 Task: Find connections with filter location Santa Rosa with filter topic #tecnologiawith filter profile language English with filter current company US Tech Solutions with filter school SIES Graduate School Of Technology with filter industry Clay and Refractory Products Manufacturing with filter service category Portrait Photography with filter keywords title Director of Storytelling
Action: Mouse moved to (552, 94)
Screenshot: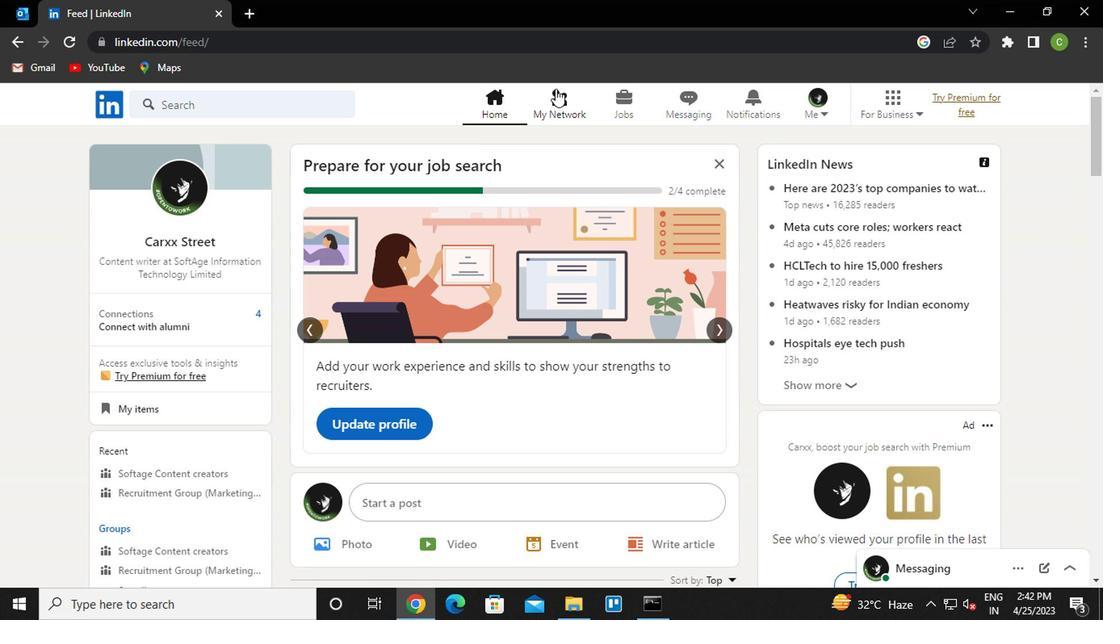 
Action: Mouse pressed left at (552, 94)
Screenshot: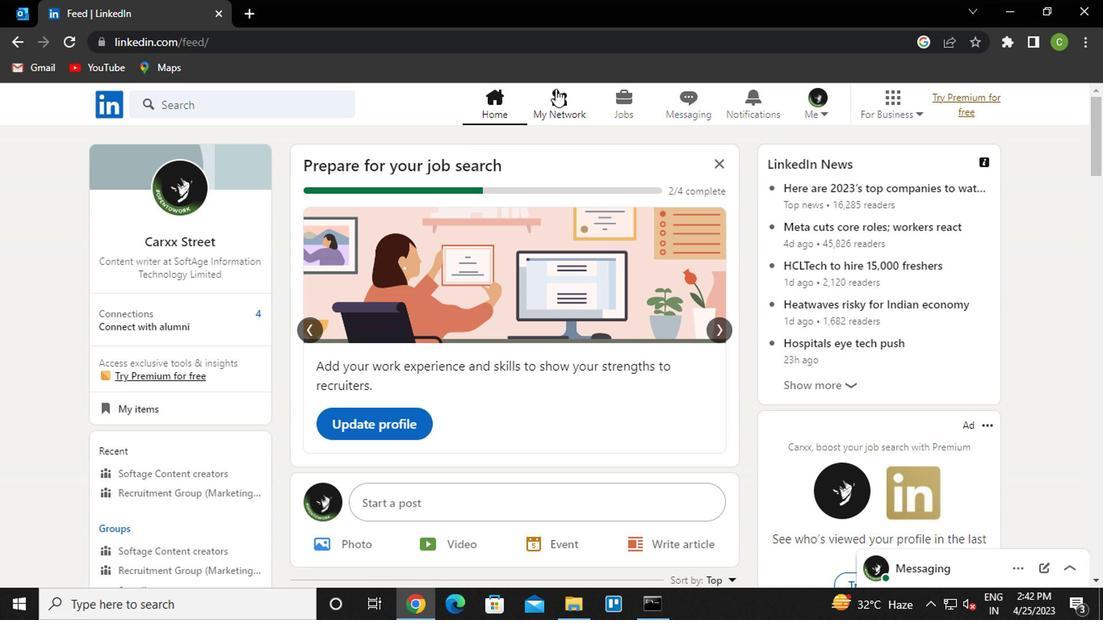 
Action: Mouse moved to (236, 196)
Screenshot: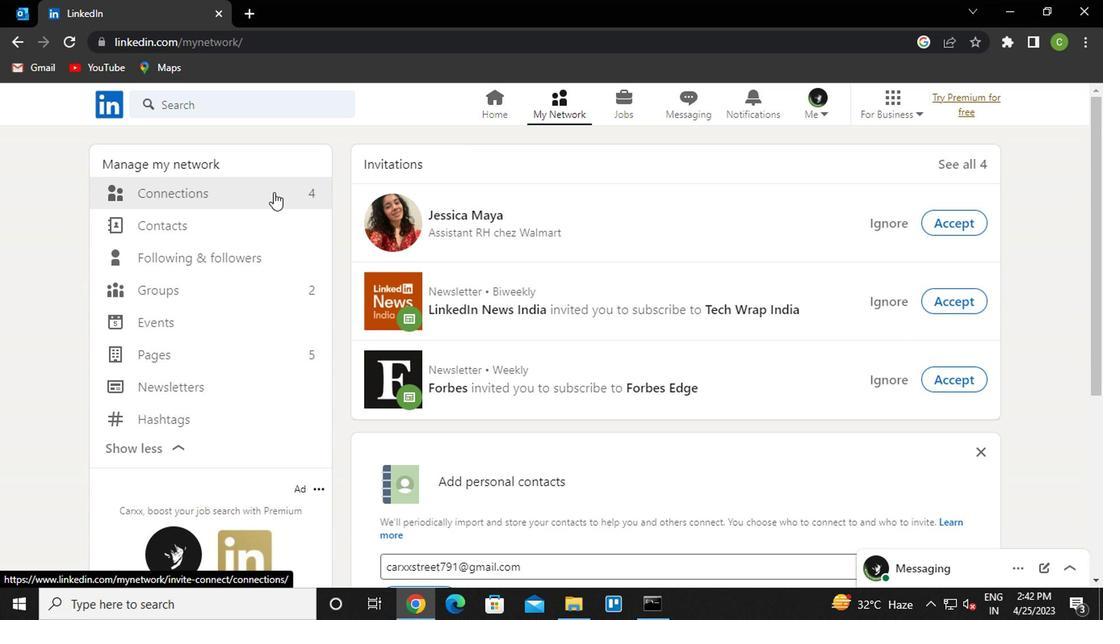 
Action: Mouse pressed left at (236, 196)
Screenshot: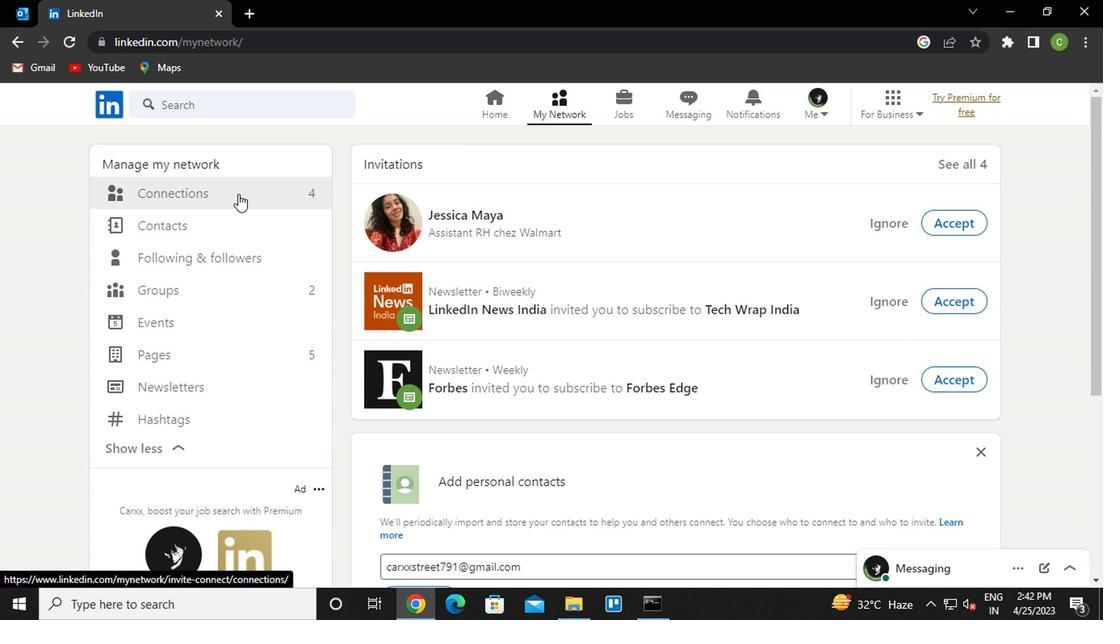 
Action: Mouse moved to (667, 195)
Screenshot: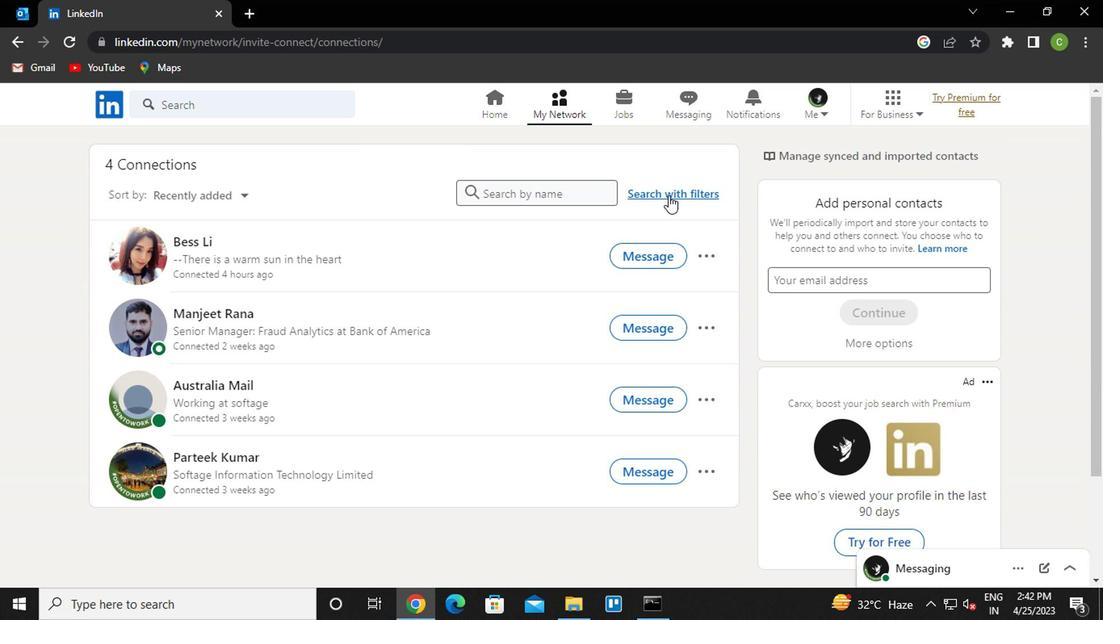 
Action: Mouse pressed left at (667, 195)
Screenshot: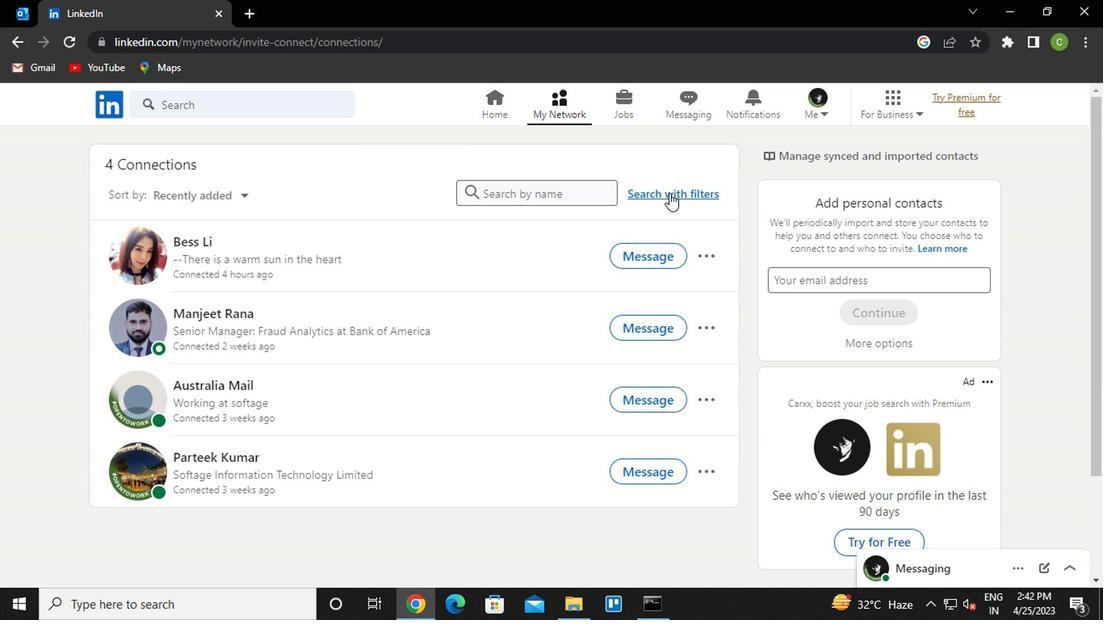 
Action: Mouse moved to (531, 151)
Screenshot: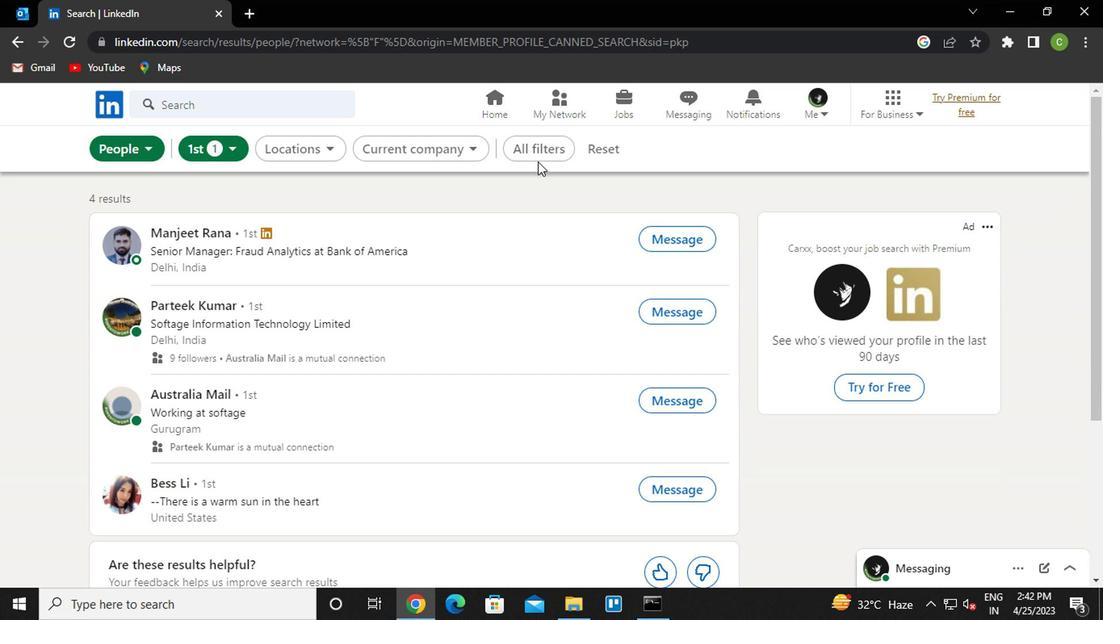 
Action: Mouse pressed left at (531, 151)
Screenshot: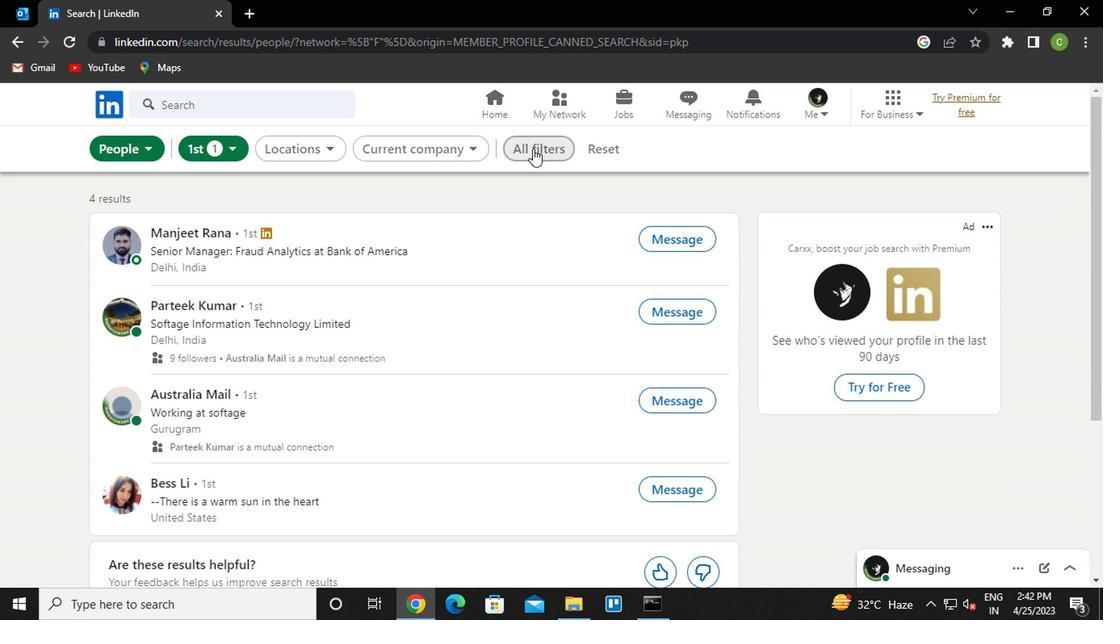 
Action: Mouse moved to (820, 384)
Screenshot: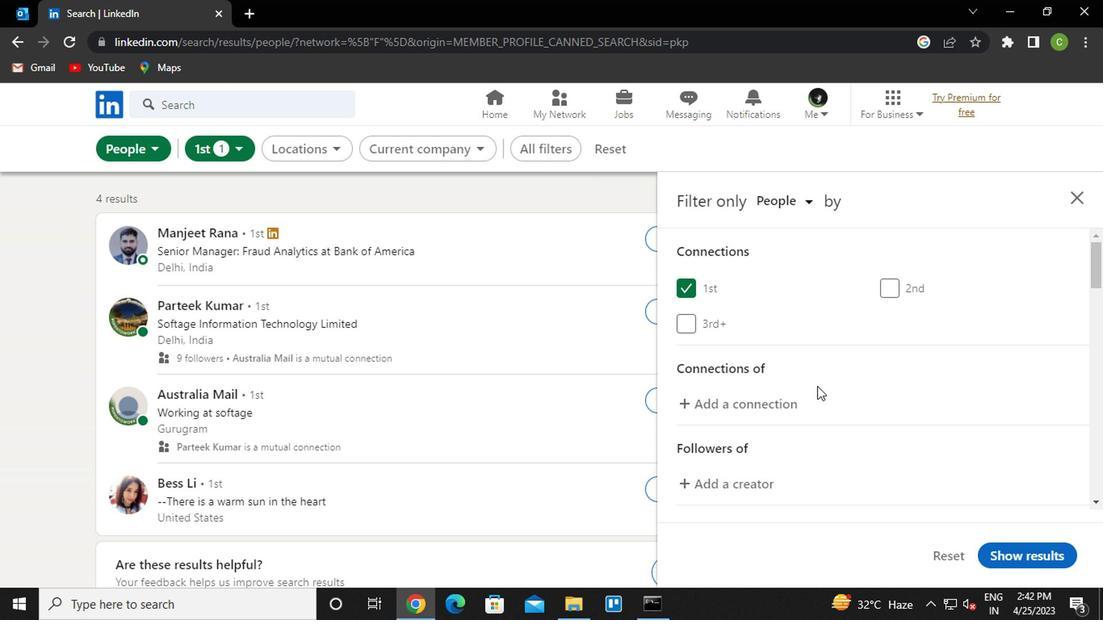 
Action: Mouse scrolled (820, 383) with delta (0, 0)
Screenshot: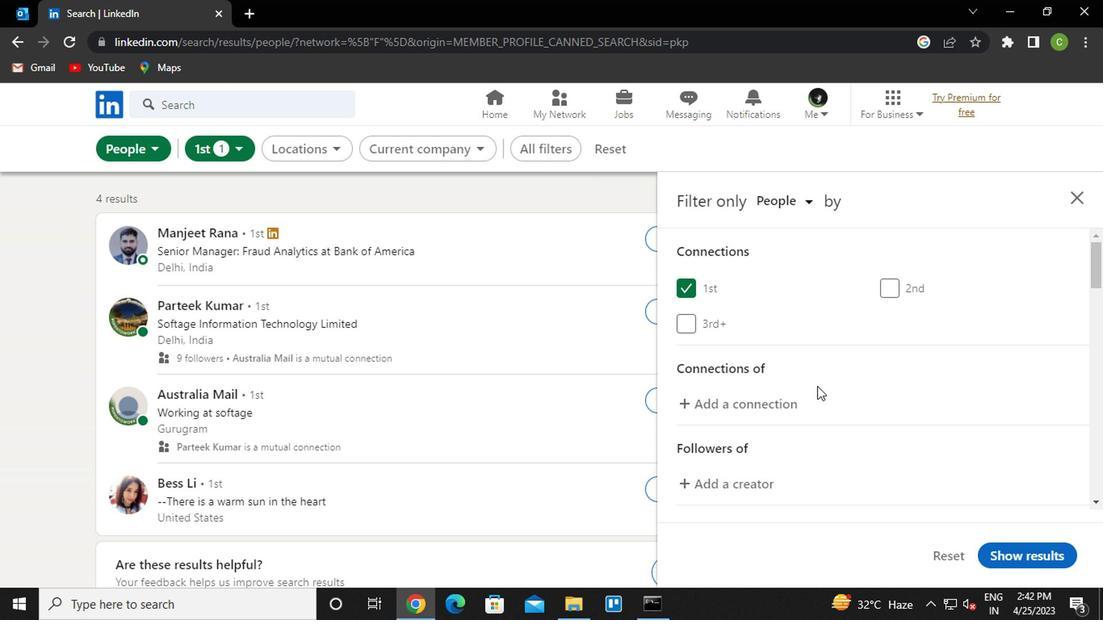 
Action: Mouse moved to (830, 386)
Screenshot: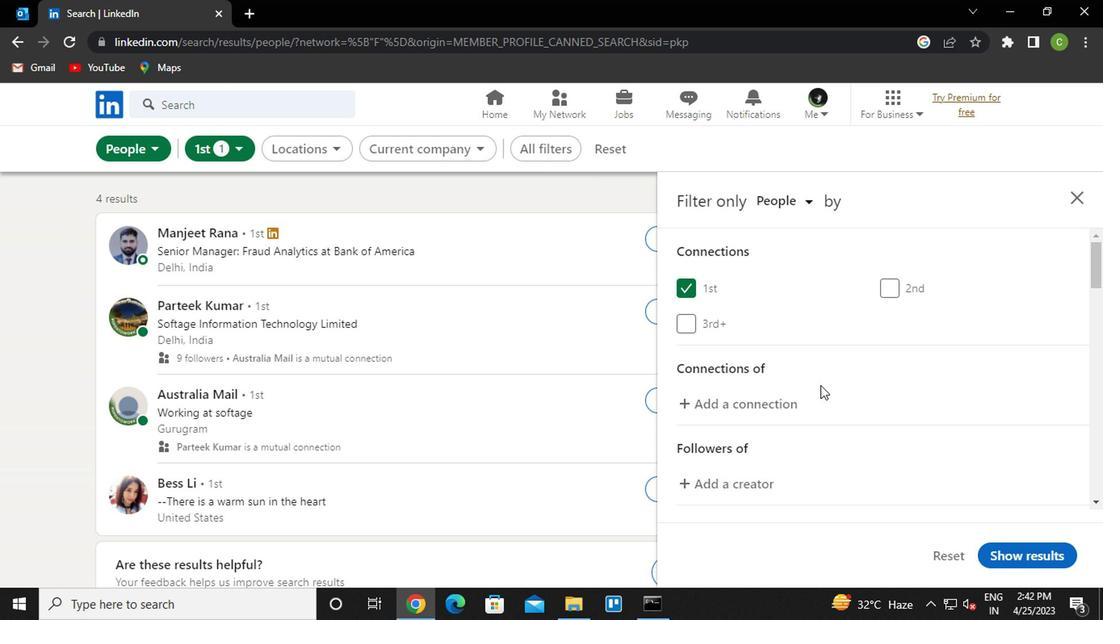 
Action: Mouse scrolled (830, 385) with delta (0, 0)
Screenshot: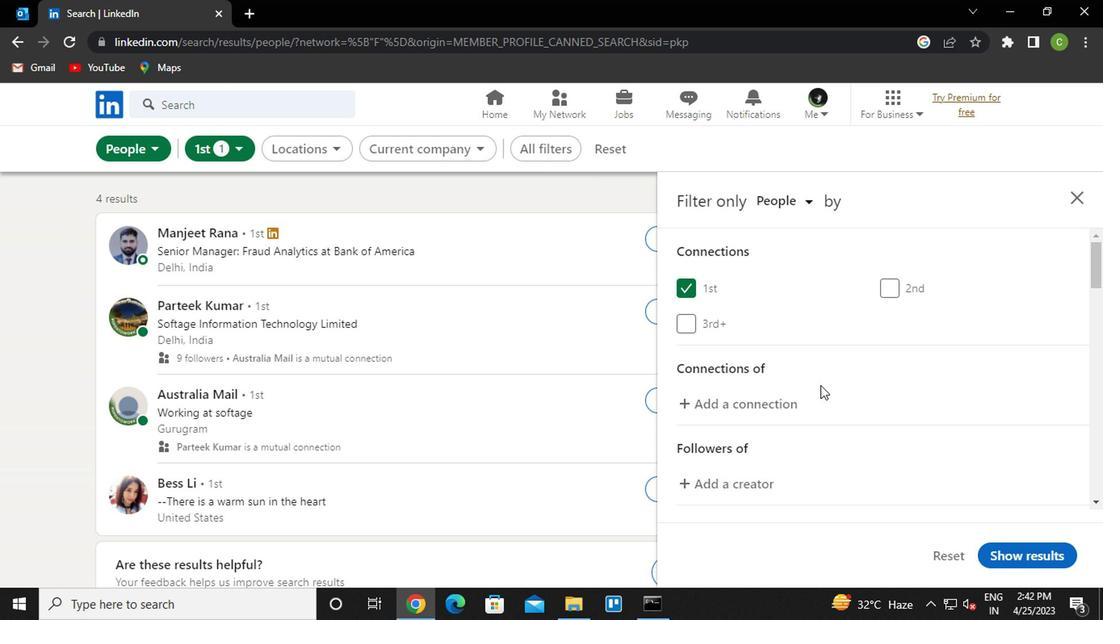 
Action: Mouse moved to (826, 398)
Screenshot: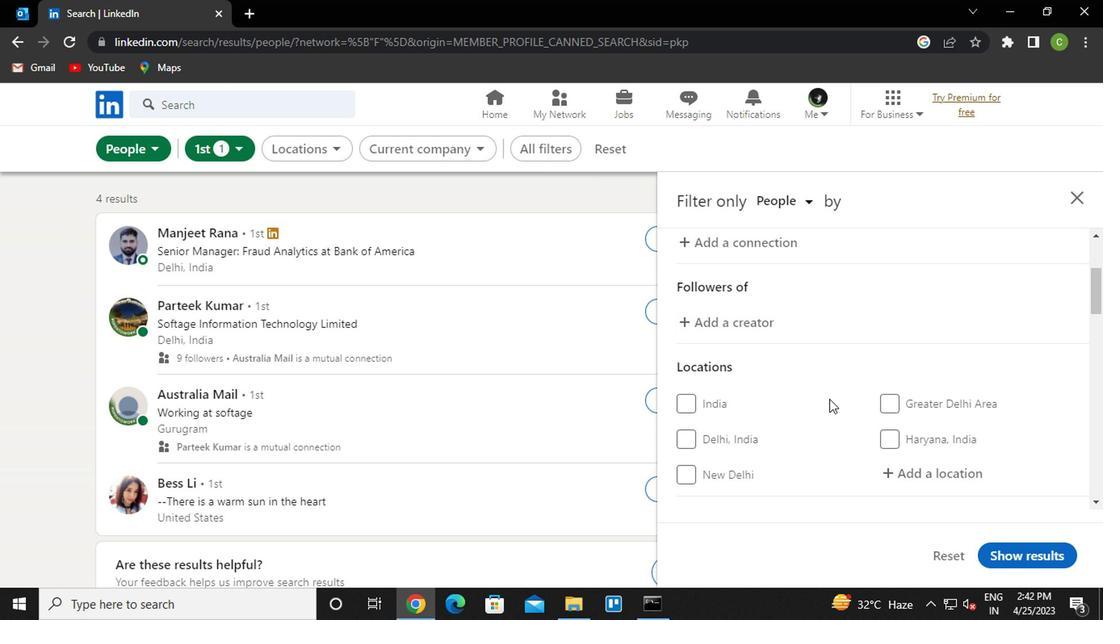 
Action: Mouse scrolled (826, 397) with delta (0, -1)
Screenshot: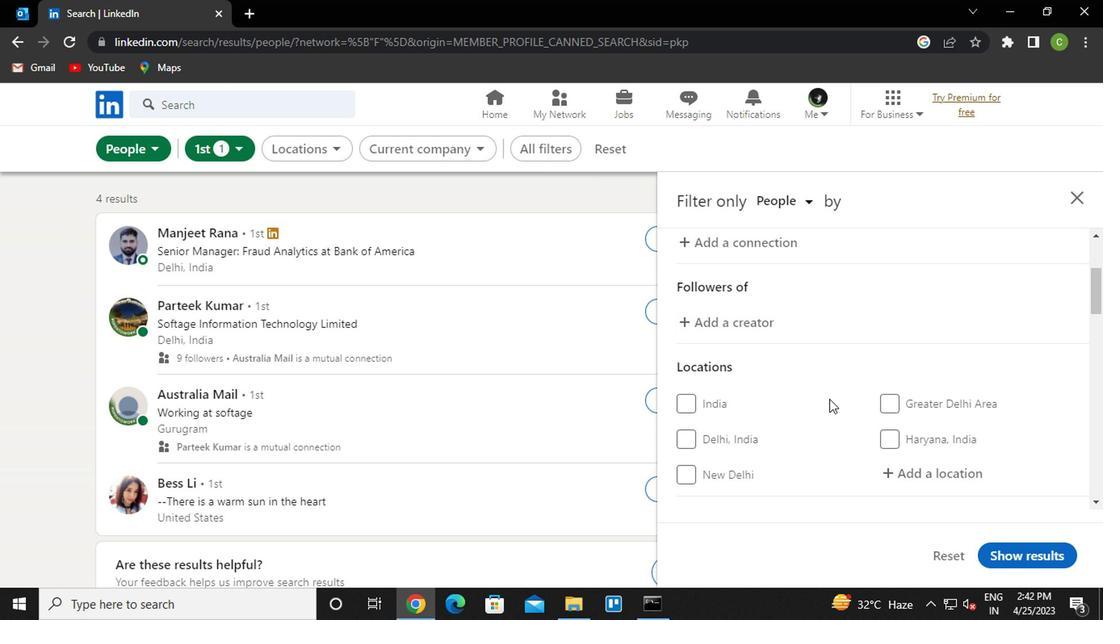 
Action: Mouse moved to (903, 400)
Screenshot: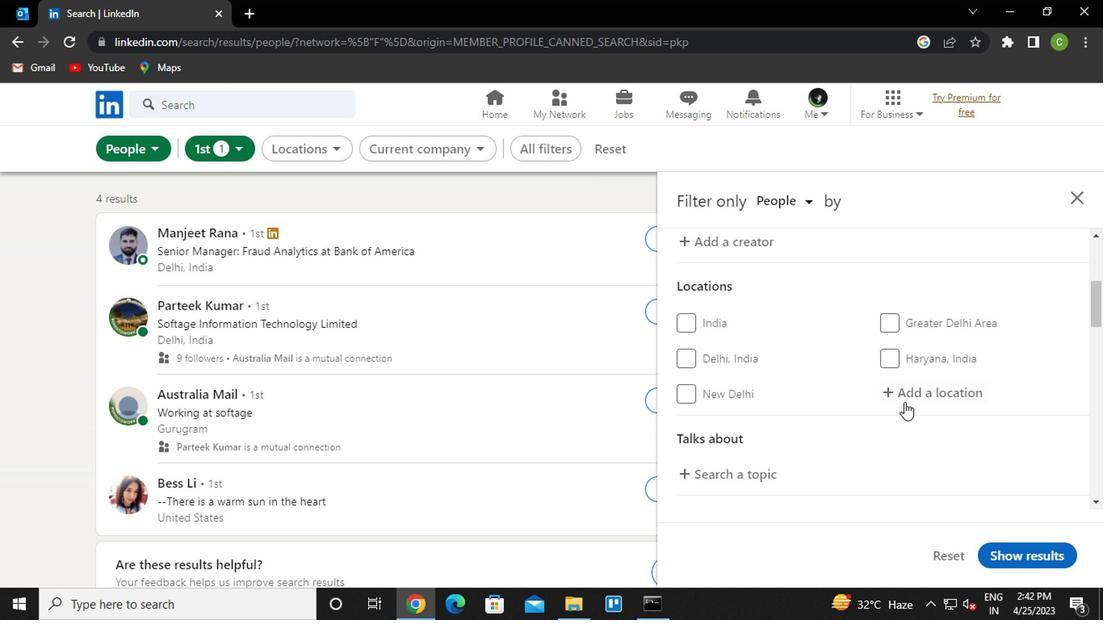 
Action: Mouse pressed left at (903, 400)
Screenshot: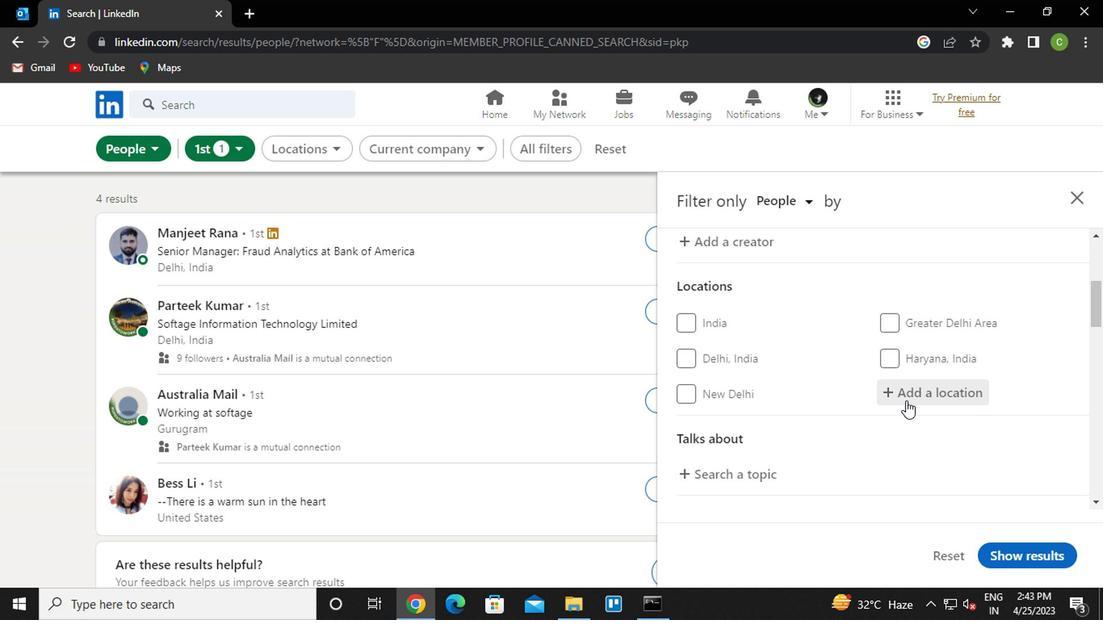 
Action: Key pressed <Key.caps_lock><Key.caps_lock>s<Key.caps_lock>anta<Key.space><Key.caps_lock>r<Key.caps_lock>osa<Key.down><Key.enter>
Screenshot: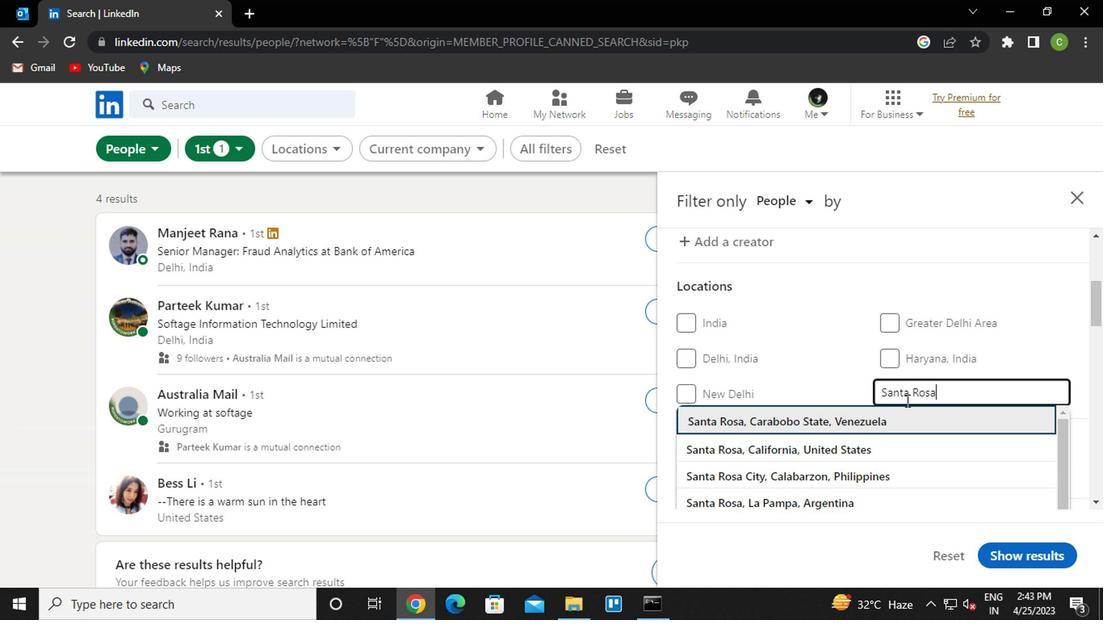 
Action: Mouse moved to (901, 462)
Screenshot: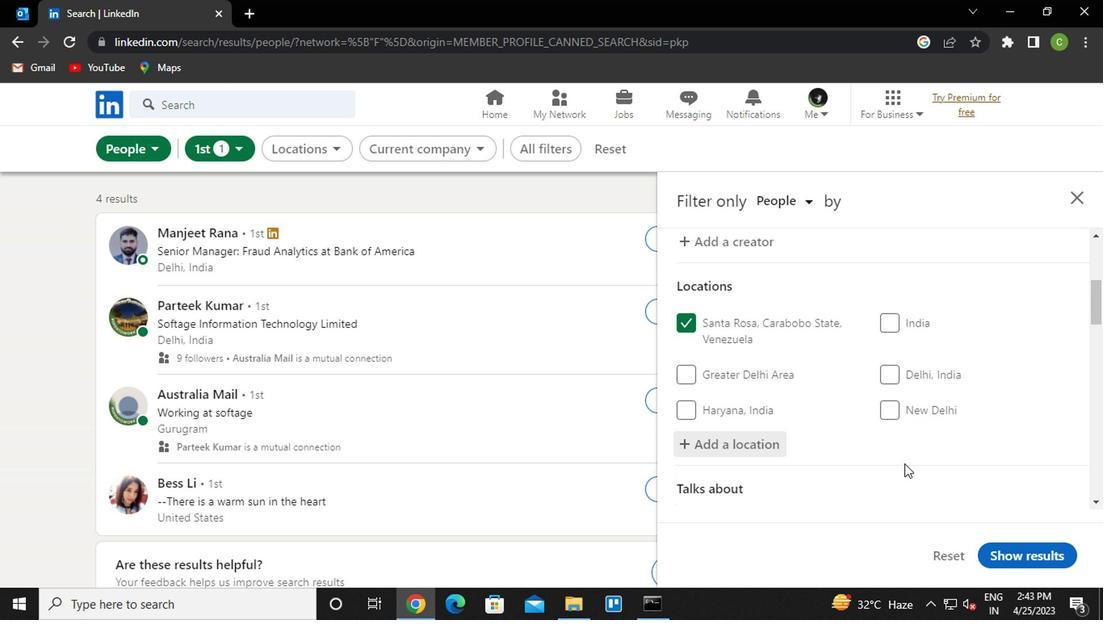 
Action: Mouse scrolled (901, 461) with delta (0, -1)
Screenshot: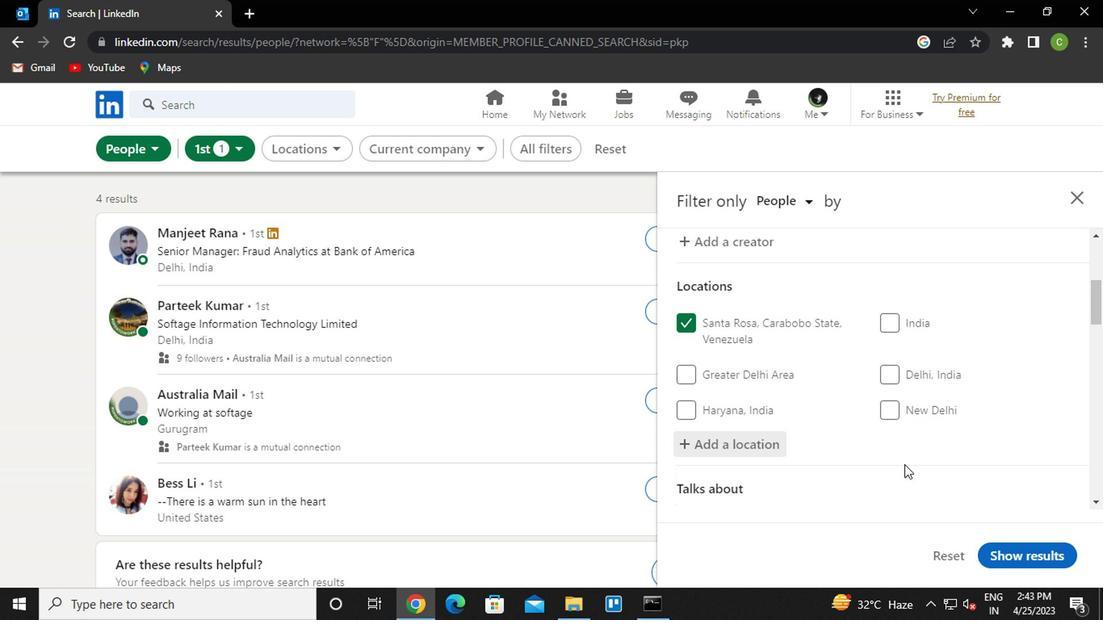 
Action: Mouse moved to (738, 441)
Screenshot: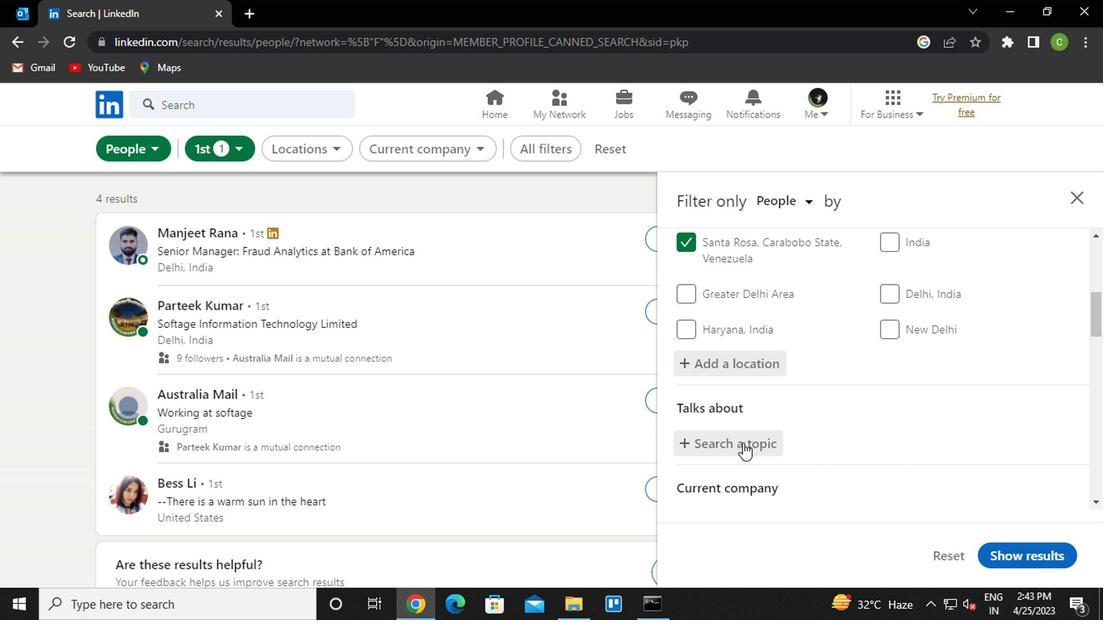 
Action: Mouse pressed left at (738, 441)
Screenshot: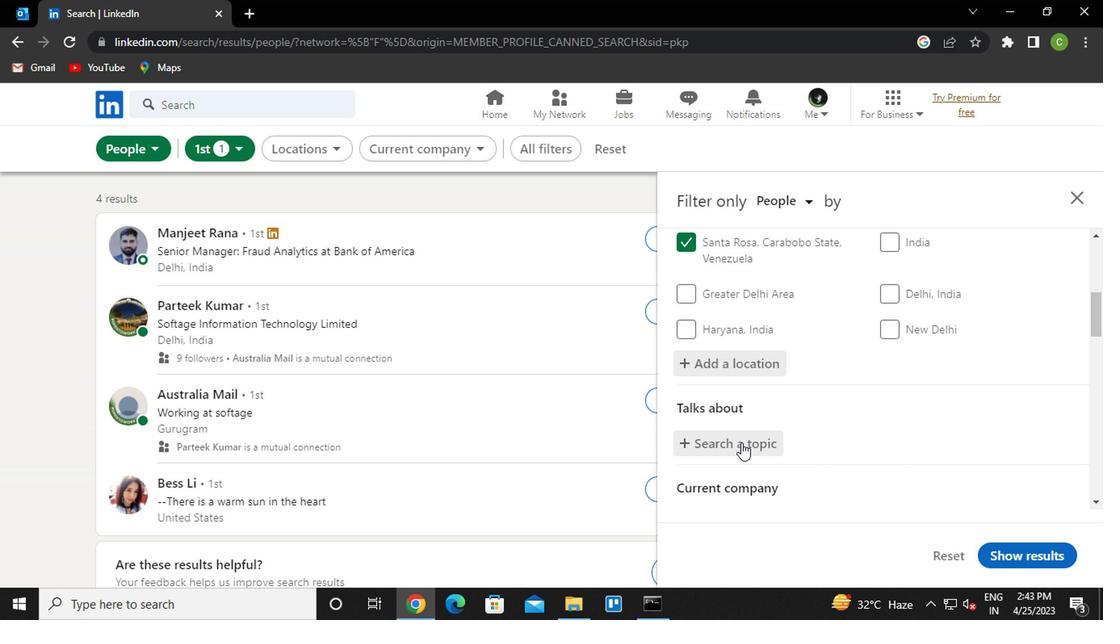 
Action: Mouse moved to (738, 440)
Screenshot: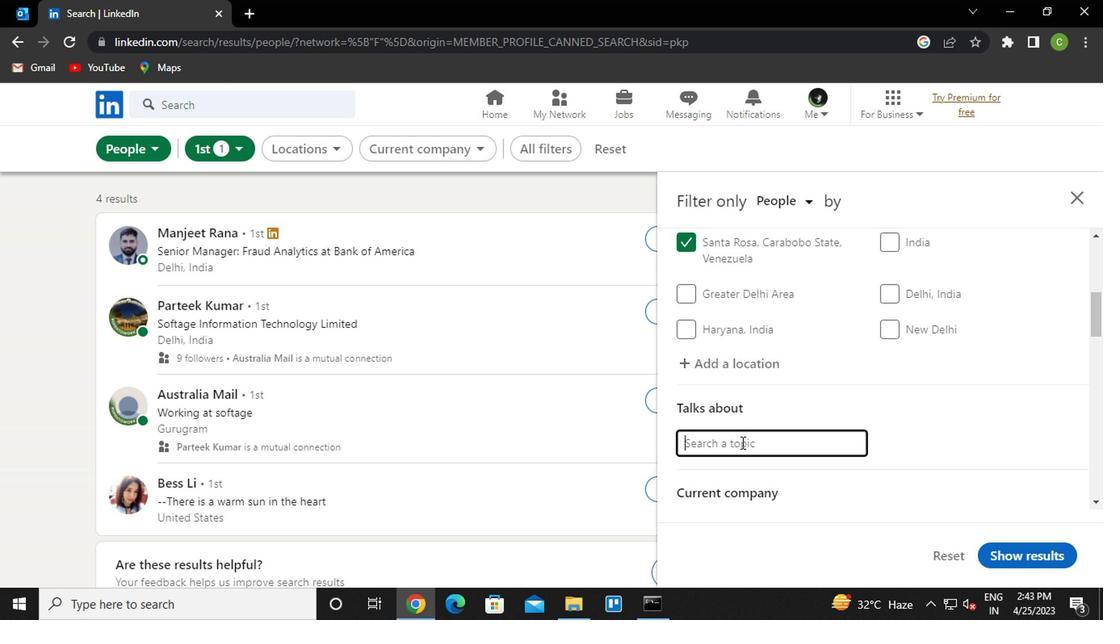 
Action: Key pressed <Key.caps_lock>t<Key.caps_lock>echno<Key.down><Key.enter>
Screenshot: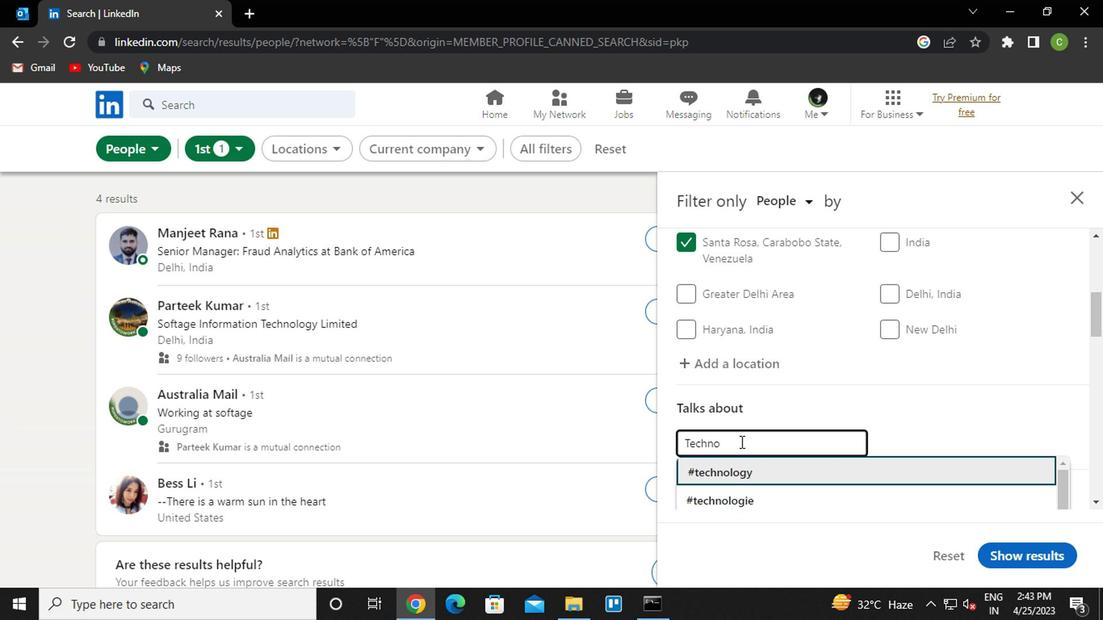 
Action: Mouse moved to (796, 451)
Screenshot: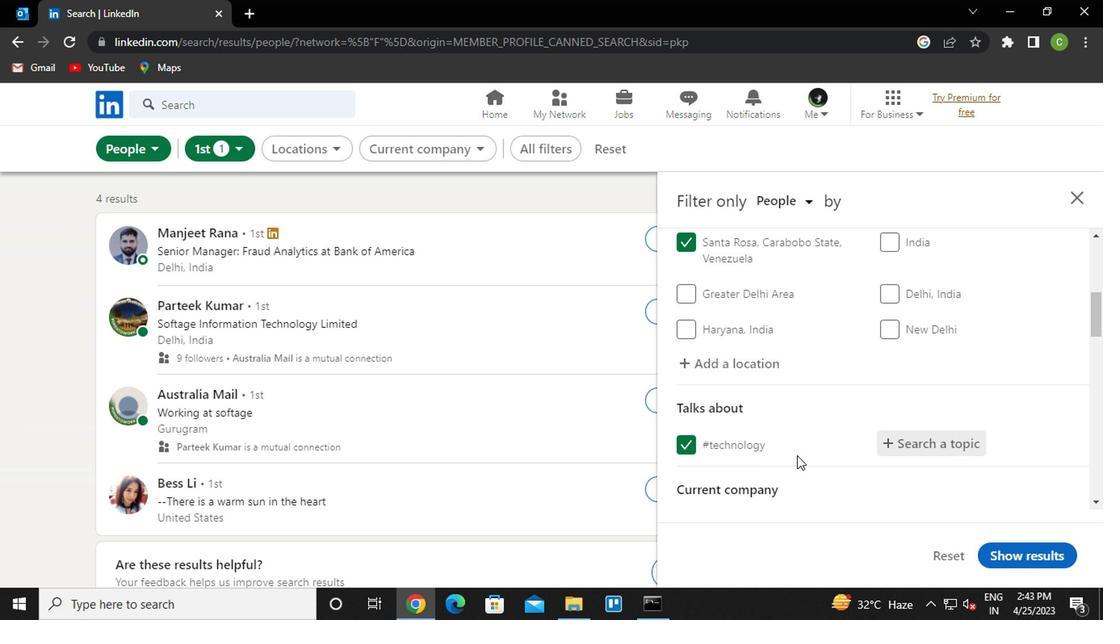 
Action: Mouse scrolled (796, 450) with delta (0, -1)
Screenshot: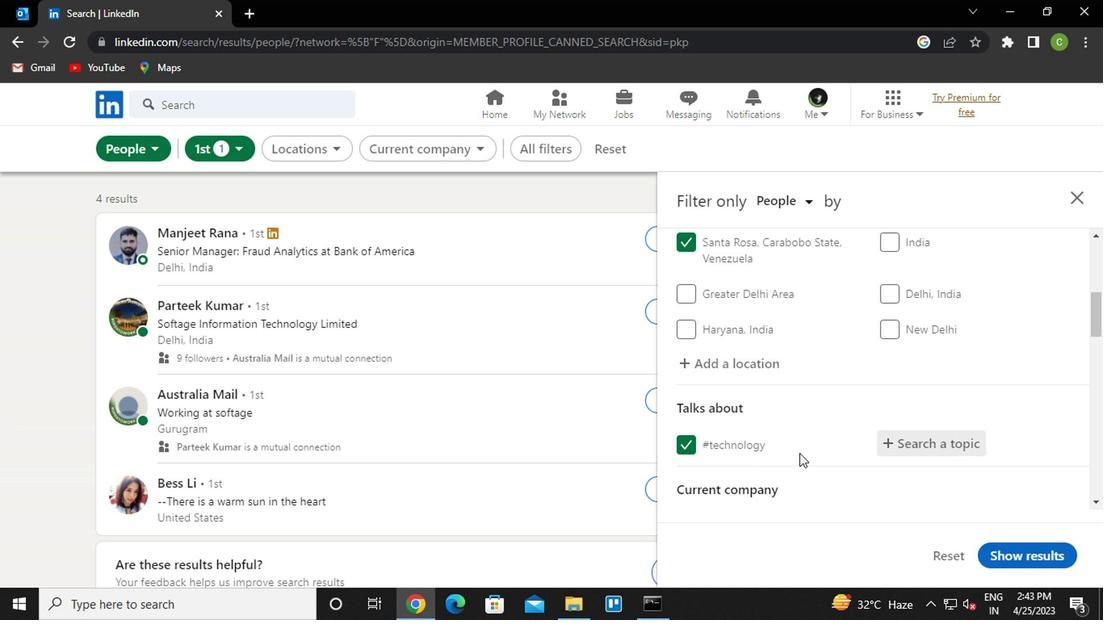 
Action: Mouse scrolled (796, 450) with delta (0, -1)
Screenshot: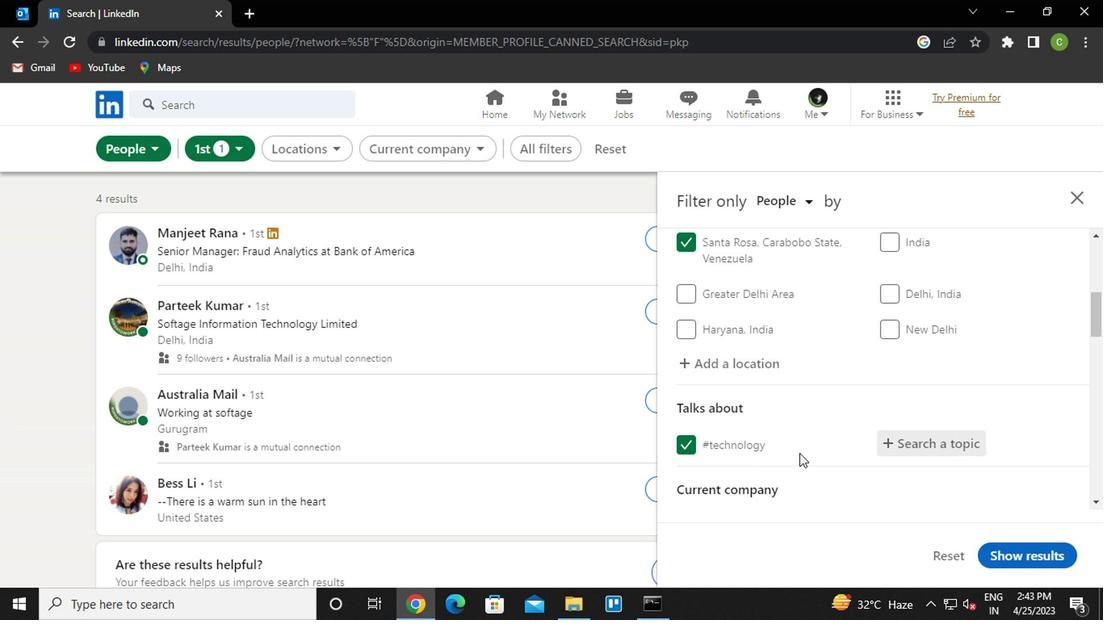 
Action: Mouse scrolled (796, 450) with delta (0, -1)
Screenshot: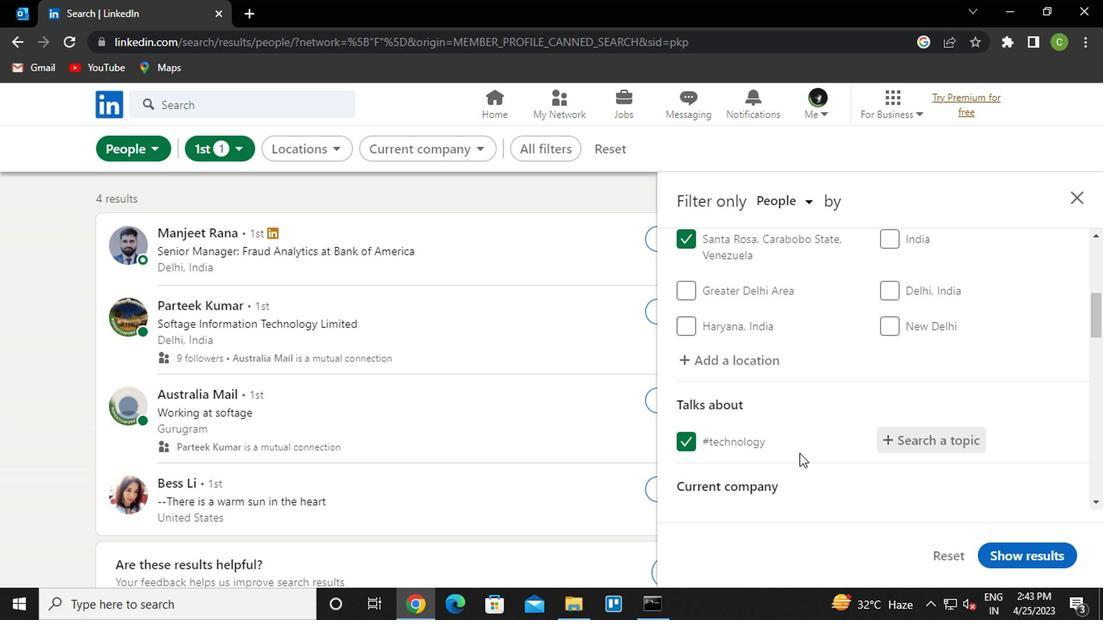 
Action: Mouse scrolled (796, 450) with delta (0, -1)
Screenshot: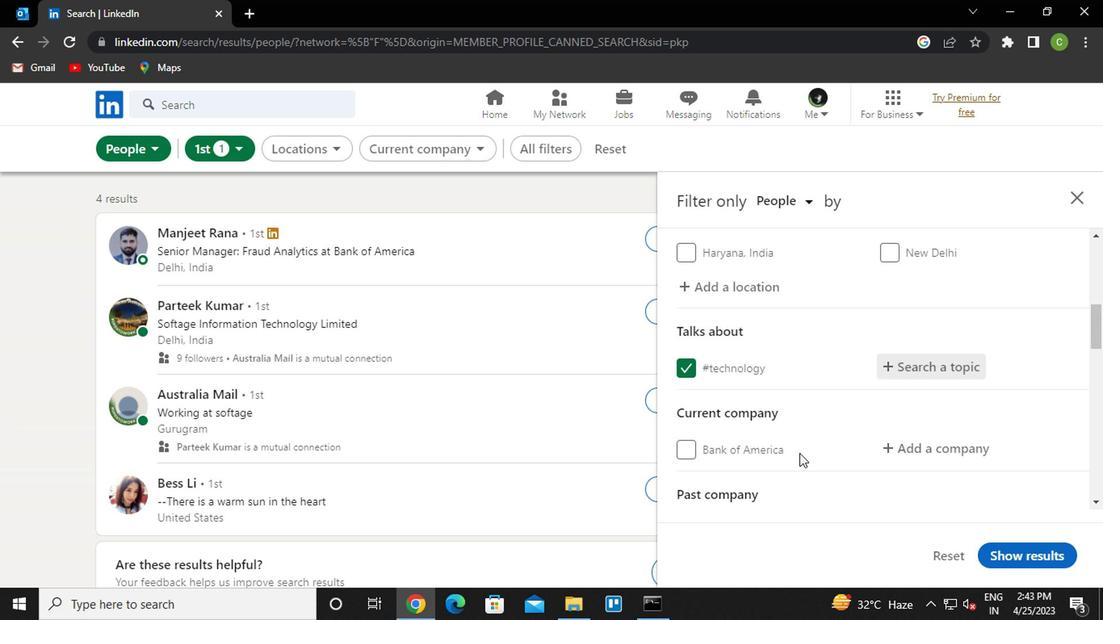 
Action: Mouse scrolled (796, 450) with delta (0, -1)
Screenshot: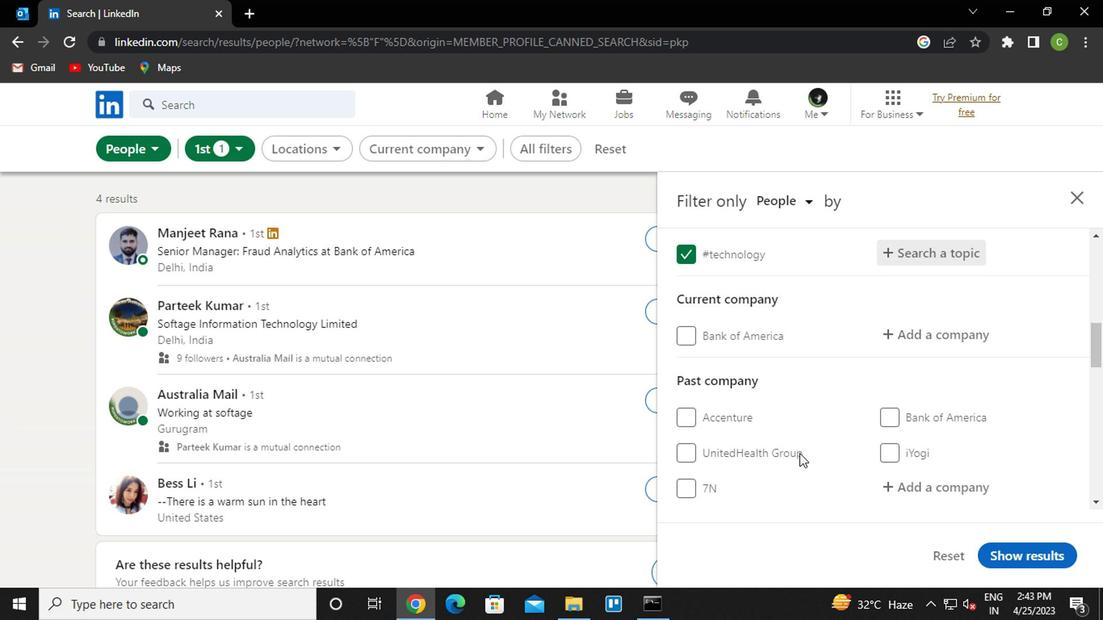 
Action: Mouse moved to (796, 451)
Screenshot: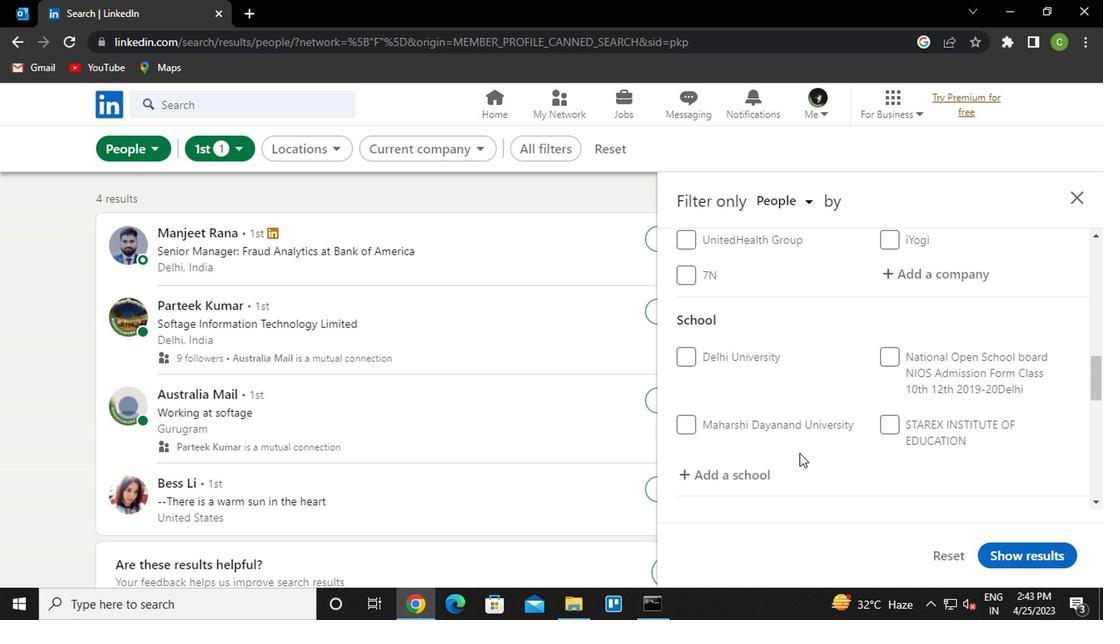 
Action: Mouse scrolled (796, 450) with delta (0, -1)
Screenshot: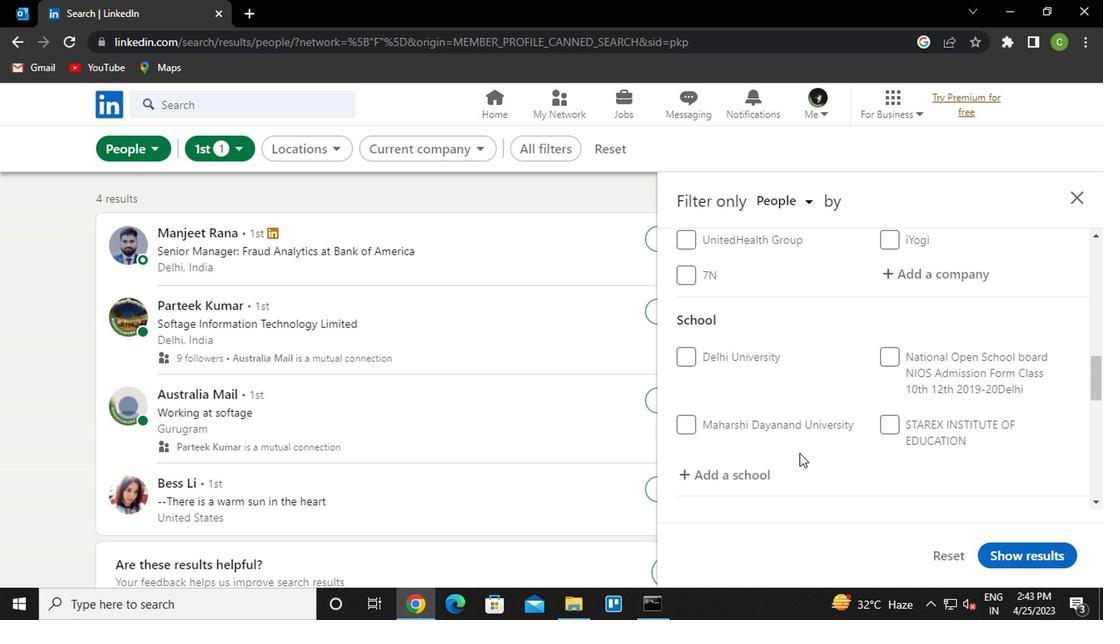 
Action: Mouse scrolled (796, 450) with delta (0, -1)
Screenshot: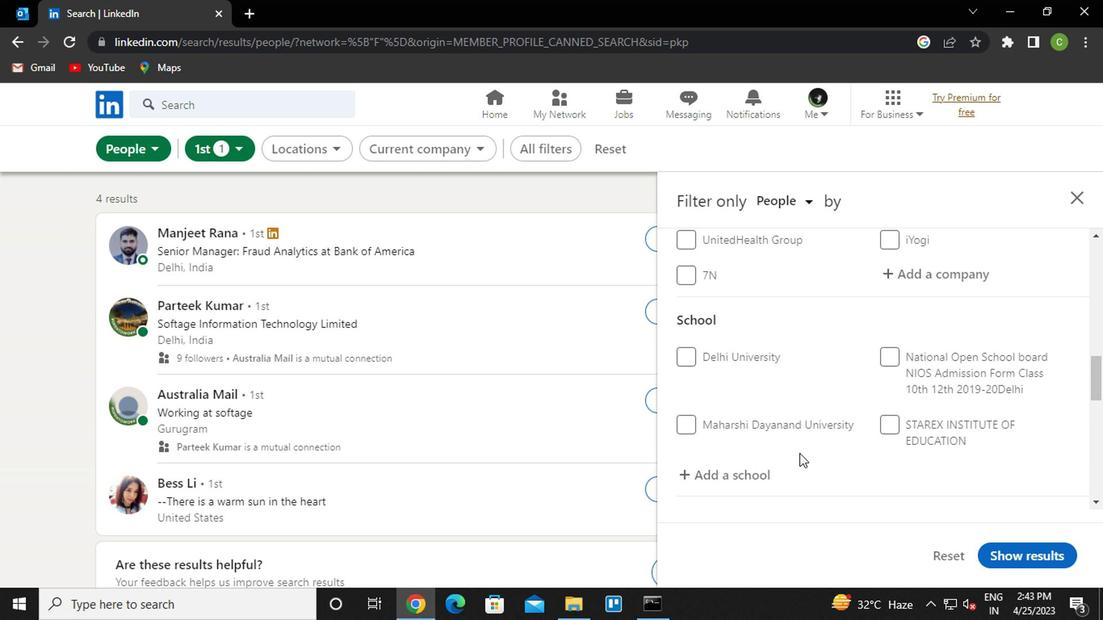 
Action: Mouse moved to (722, 392)
Screenshot: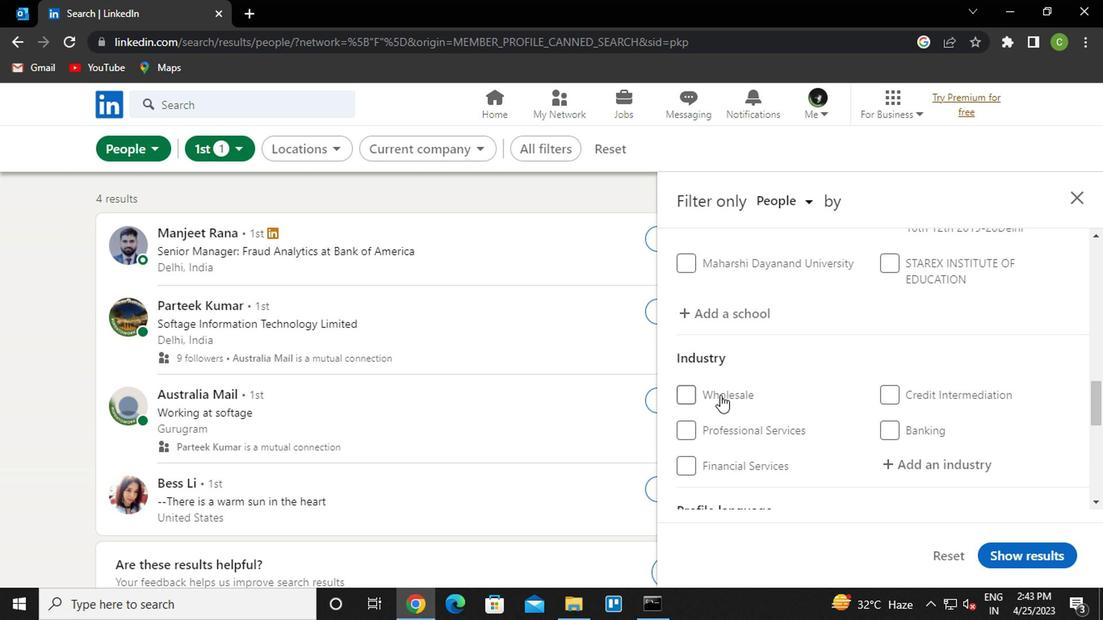 
Action: Mouse scrolled (722, 390) with delta (0, -1)
Screenshot: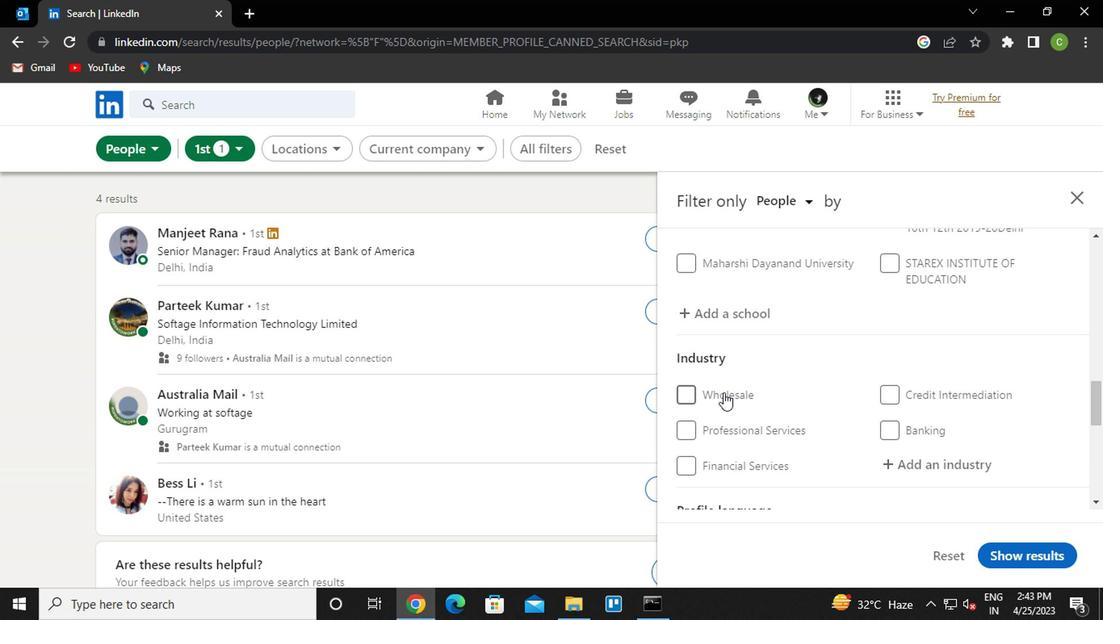 
Action: Mouse scrolled (722, 390) with delta (0, -1)
Screenshot: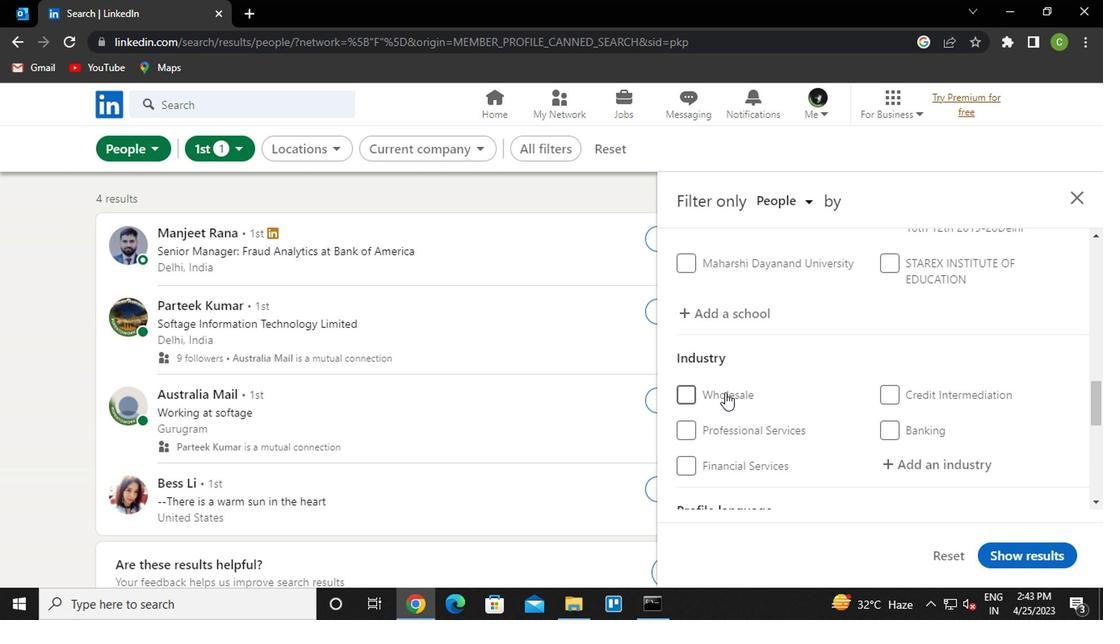 
Action: Mouse moved to (678, 376)
Screenshot: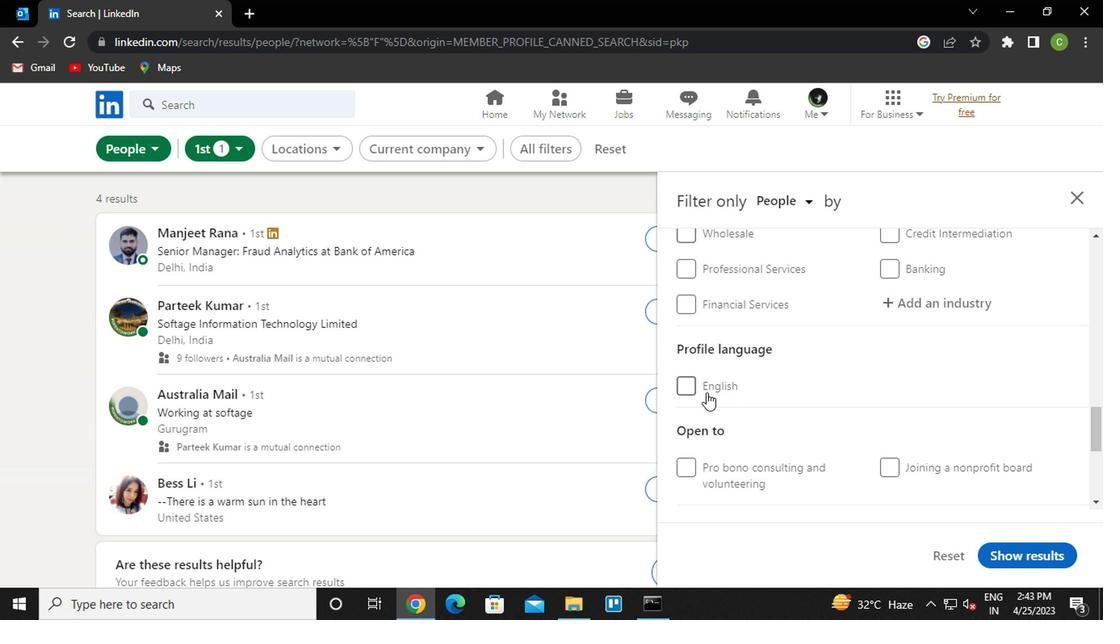 
Action: Mouse pressed left at (678, 376)
Screenshot: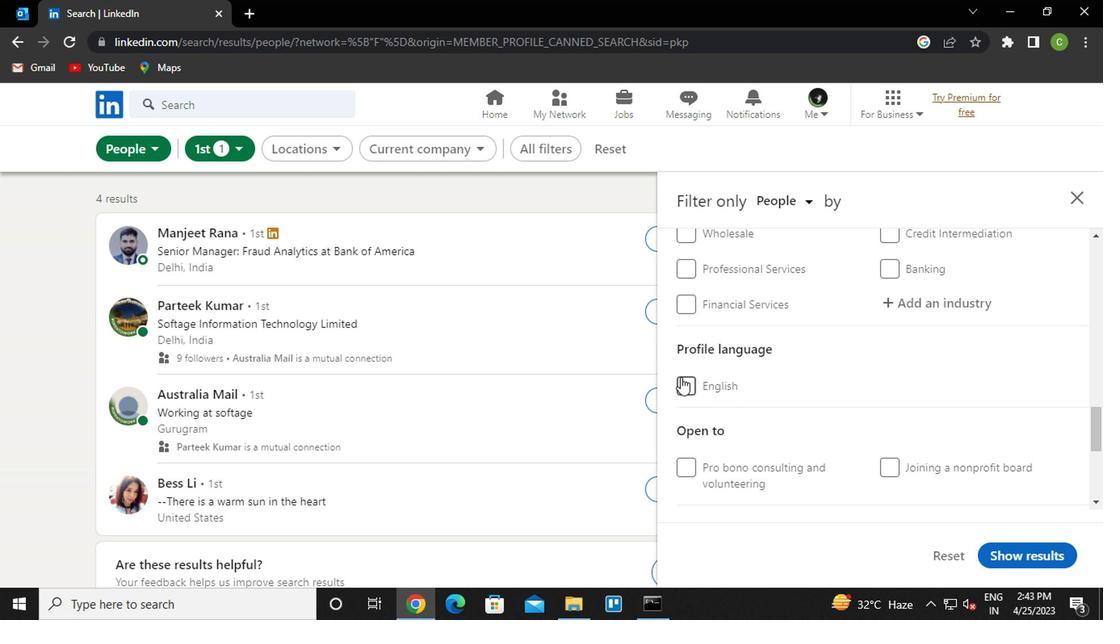 
Action: Mouse moved to (786, 386)
Screenshot: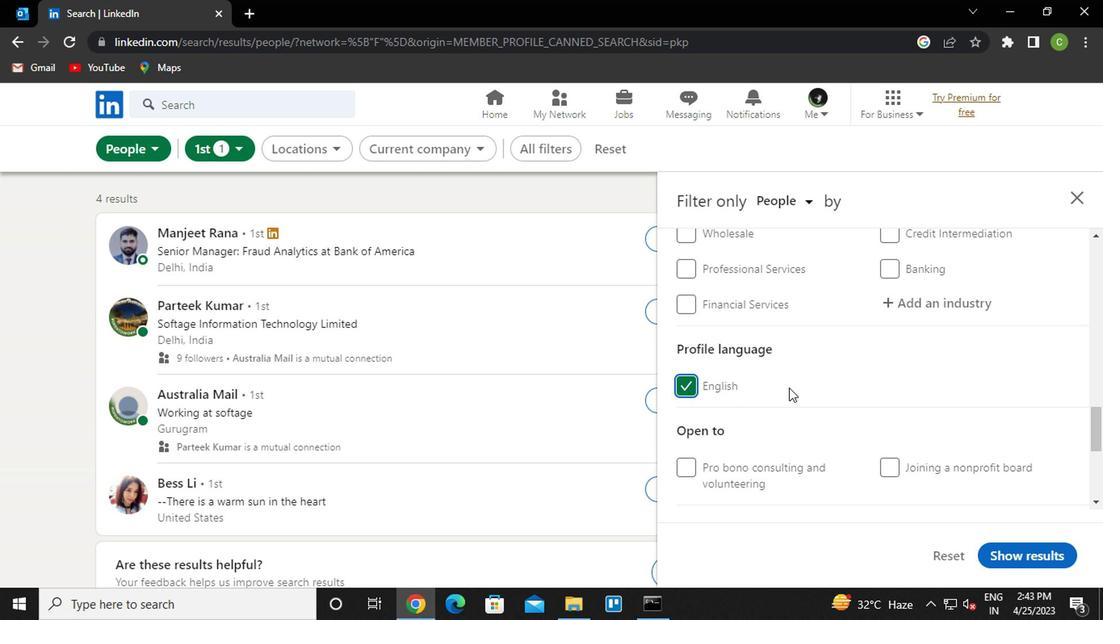 
Action: Mouse scrolled (786, 388) with delta (0, 1)
Screenshot: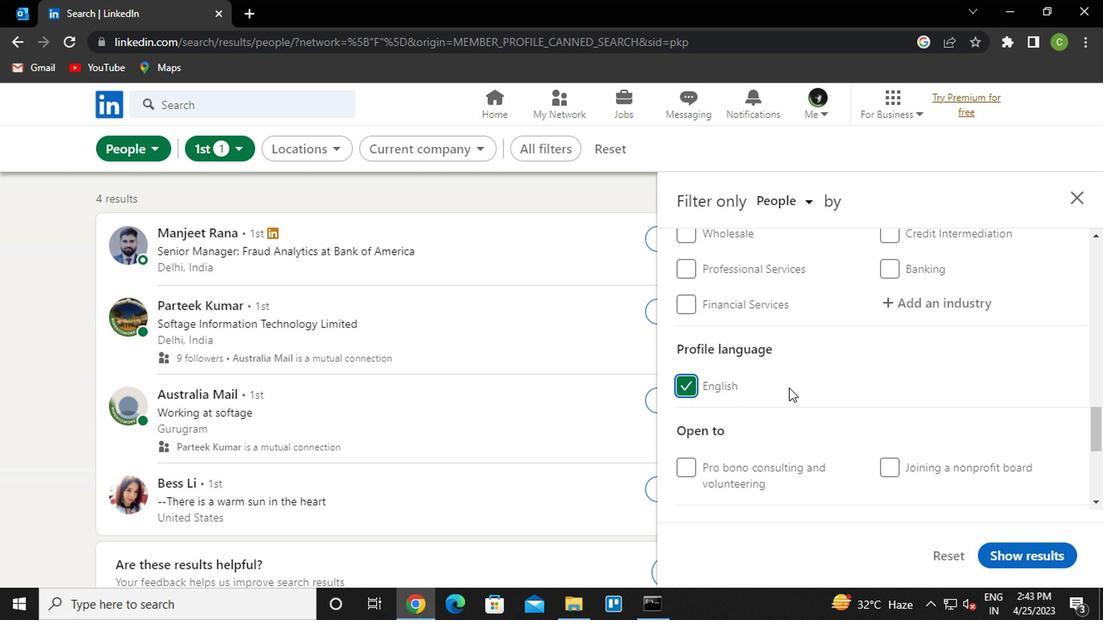 
Action: Mouse moved to (788, 386)
Screenshot: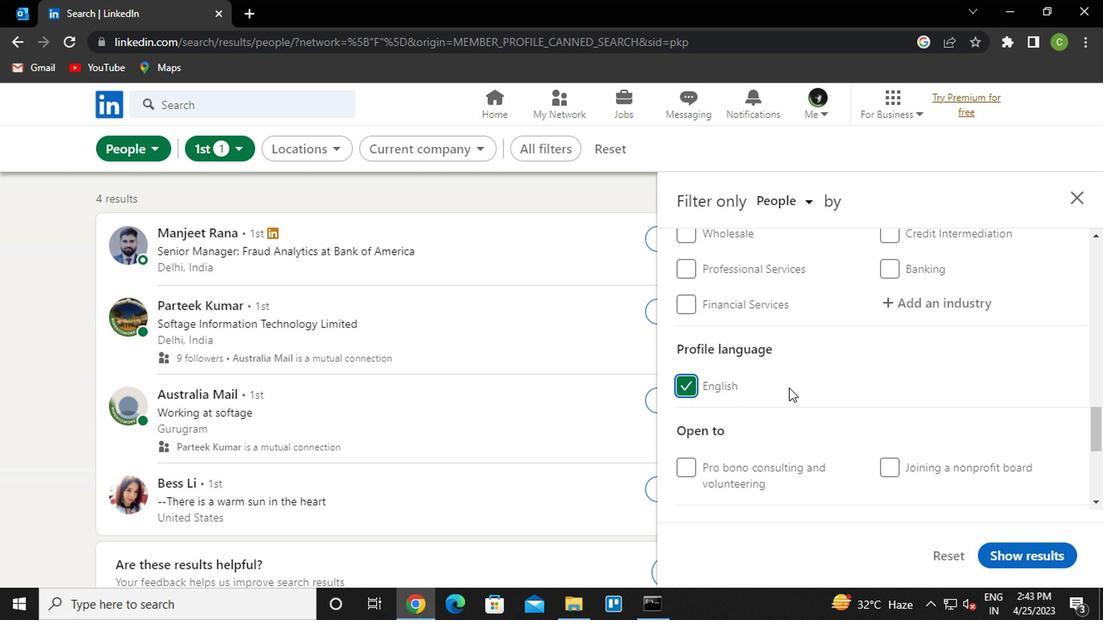 
Action: Mouse scrolled (788, 386) with delta (0, 0)
Screenshot: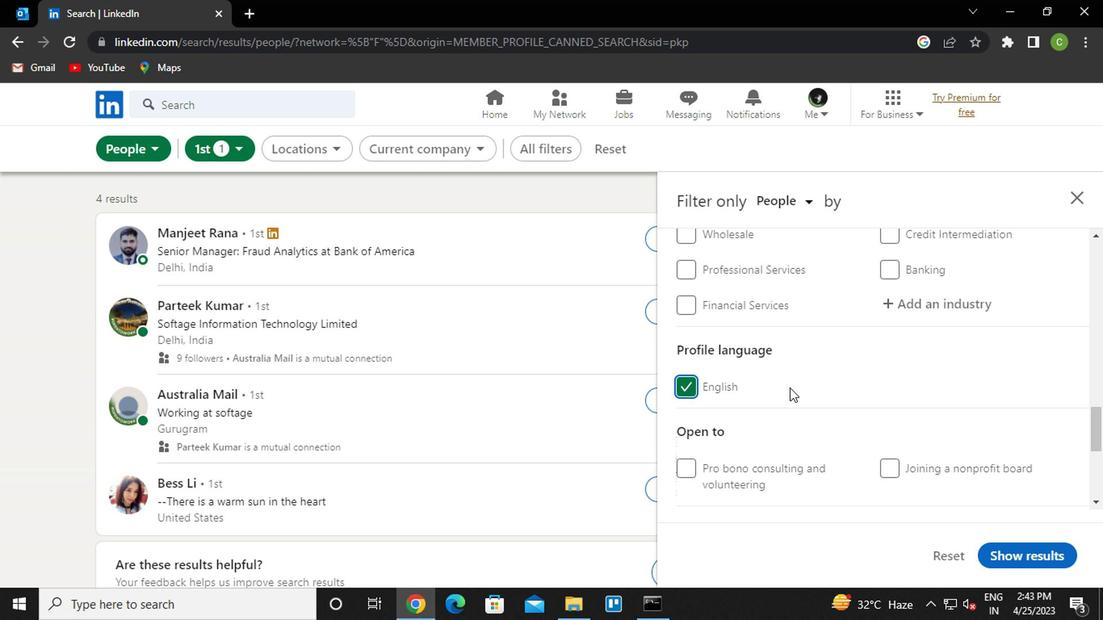 
Action: Mouse scrolled (788, 386) with delta (0, 0)
Screenshot: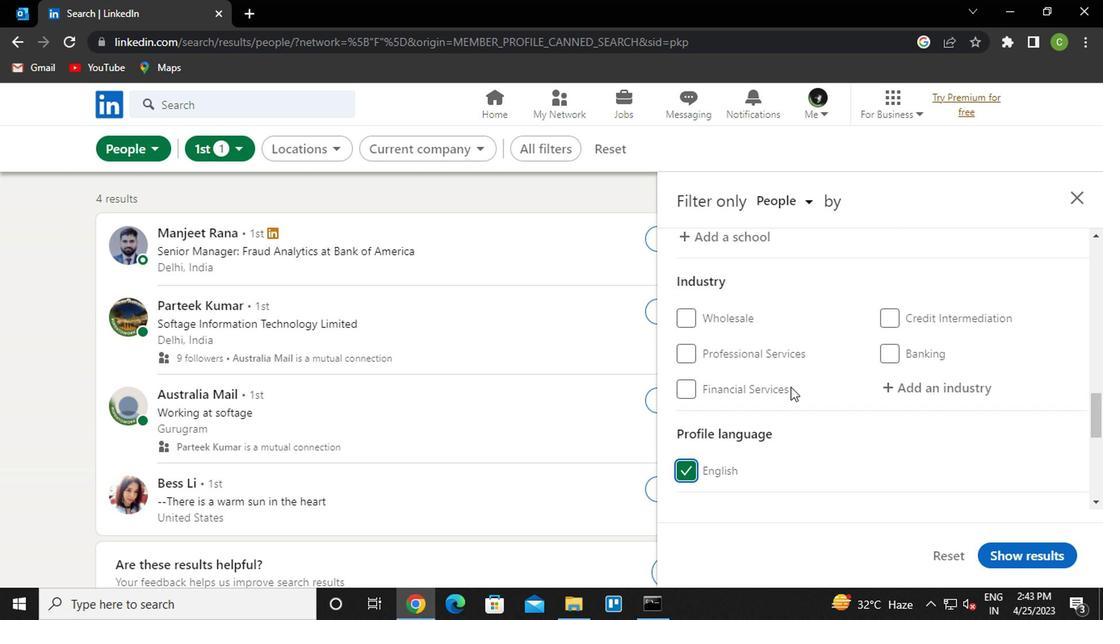 
Action: Mouse scrolled (788, 386) with delta (0, 0)
Screenshot: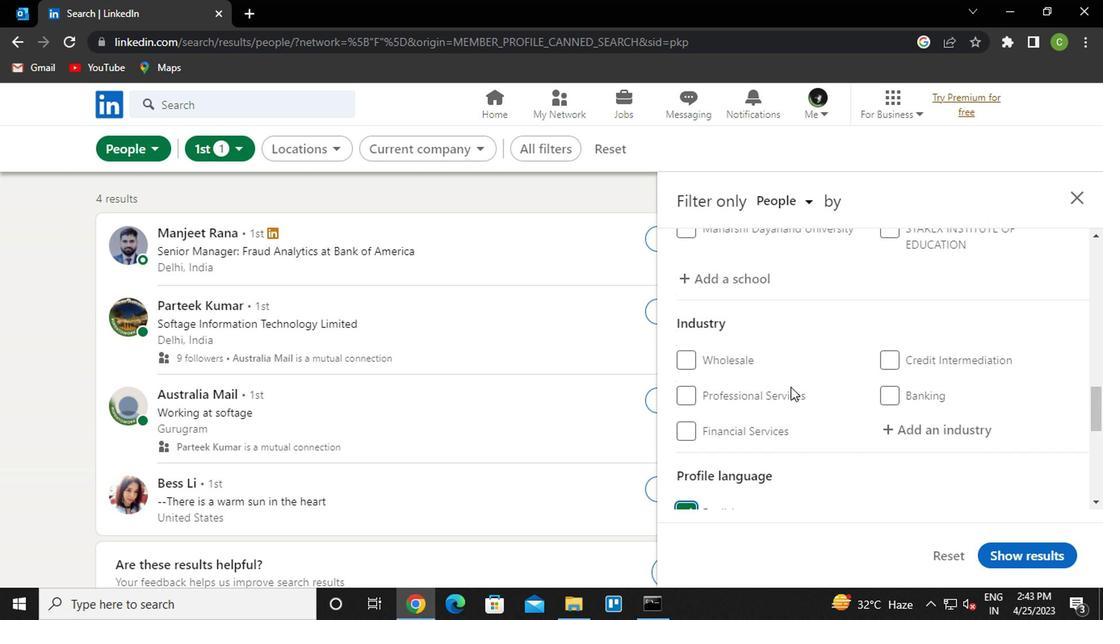 
Action: Mouse scrolled (788, 386) with delta (0, 0)
Screenshot: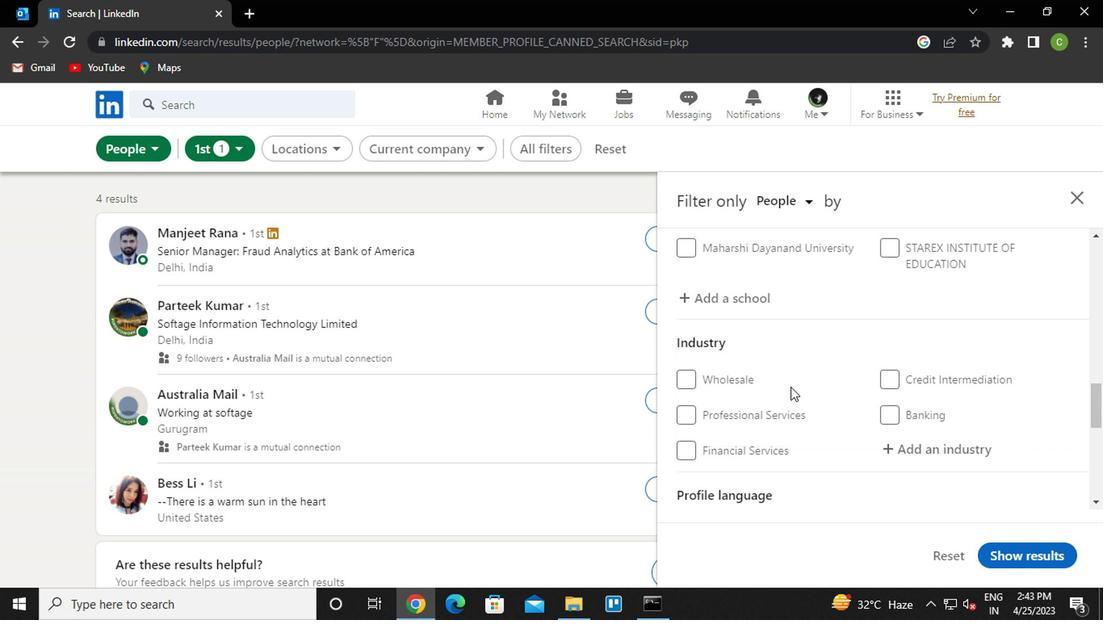 
Action: Mouse moved to (786, 386)
Screenshot: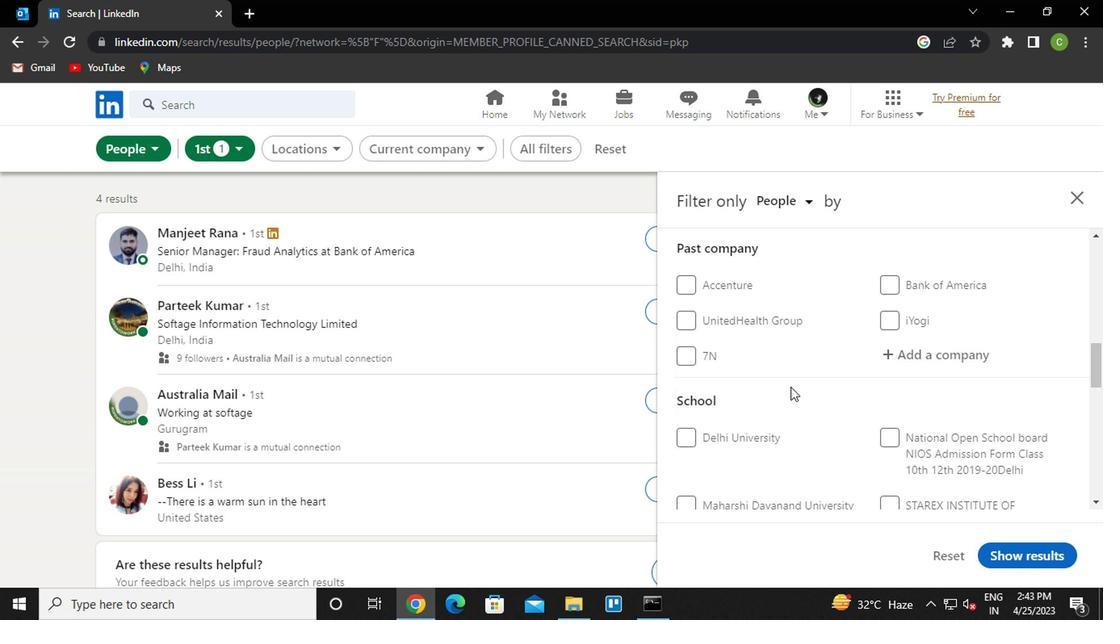 
Action: Mouse scrolled (786, 386) with delta (0, 0)
Screenshot: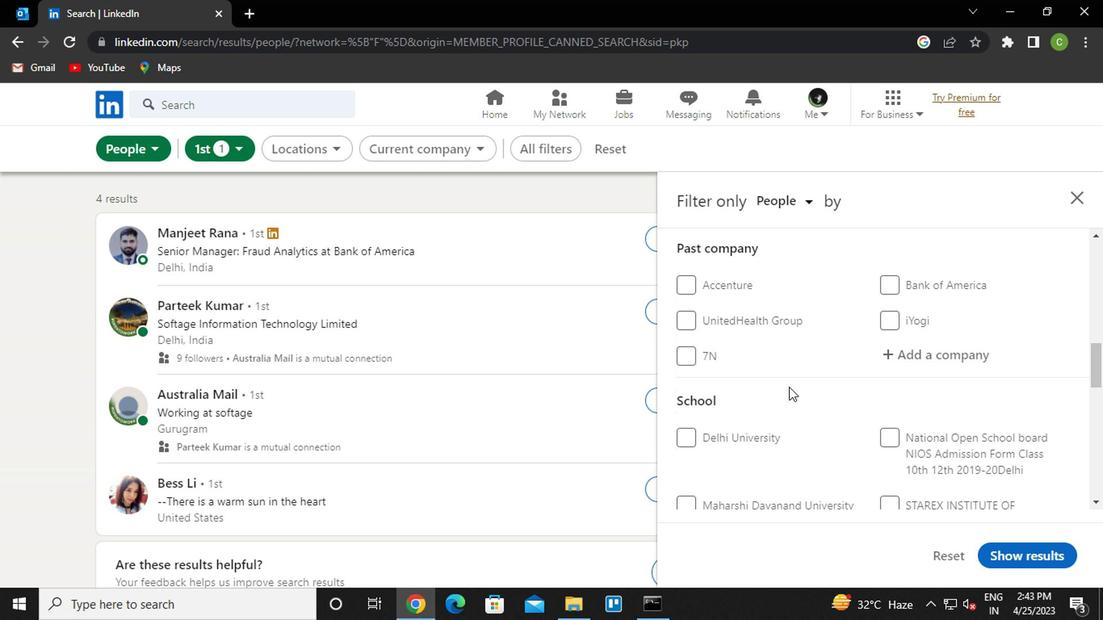 
Action: Mouse scrolled (786, 386) with delta (0, 0)
Screenshot: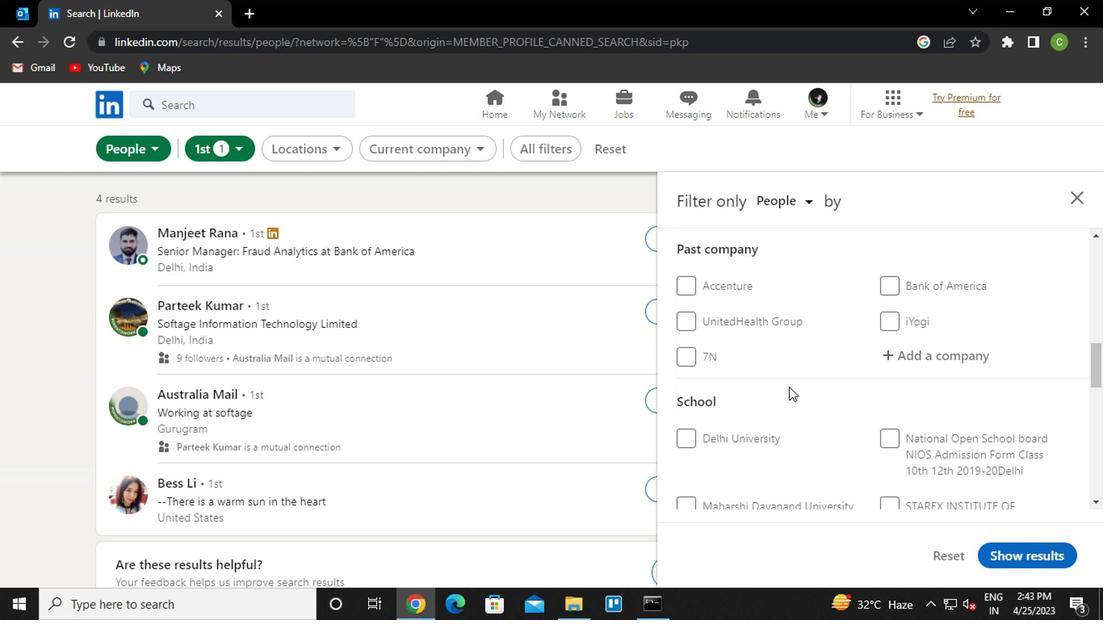 
Action: Mouse moved to (788, 381)
Screenshot: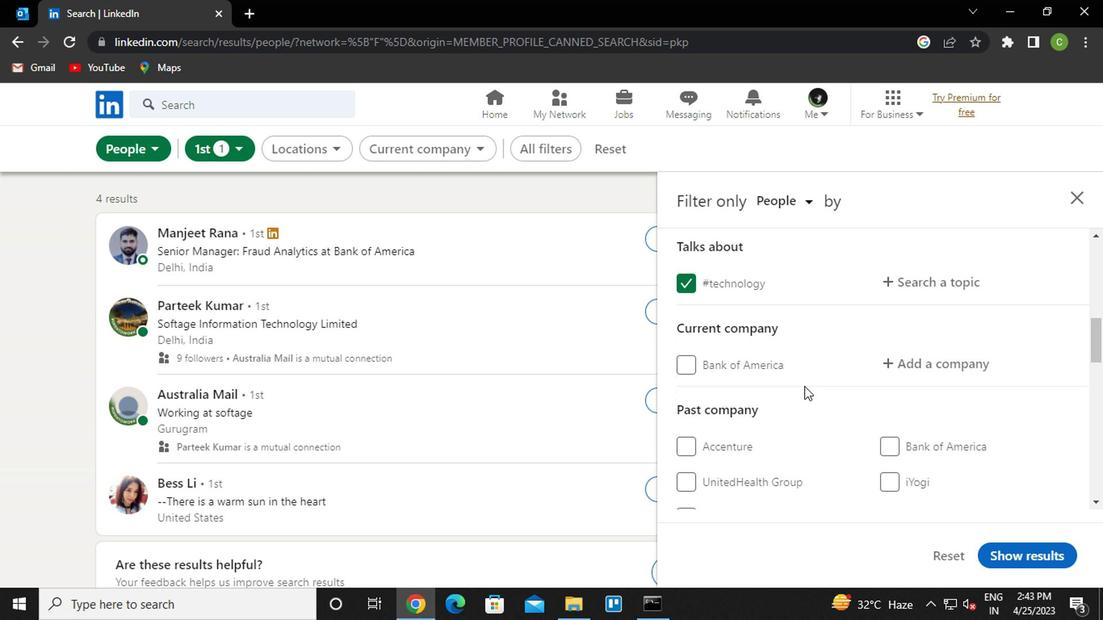 
Action: Mouse scrolled (788, 382) with delta (0, 0)
Screenshot: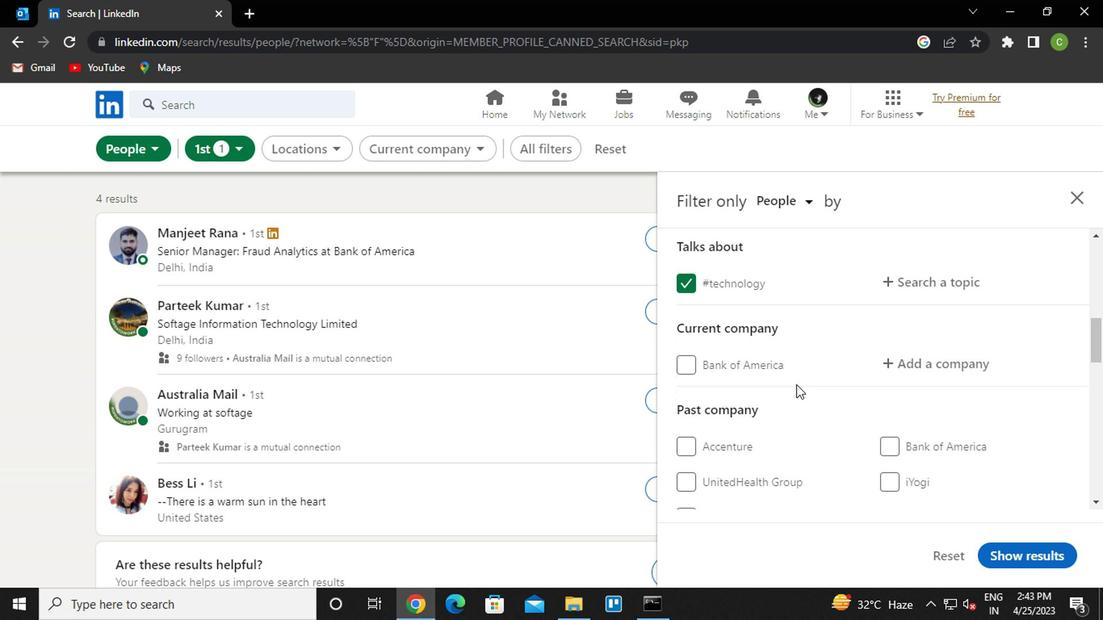
Action: Mouse moved to (944, 451)
Screenshot: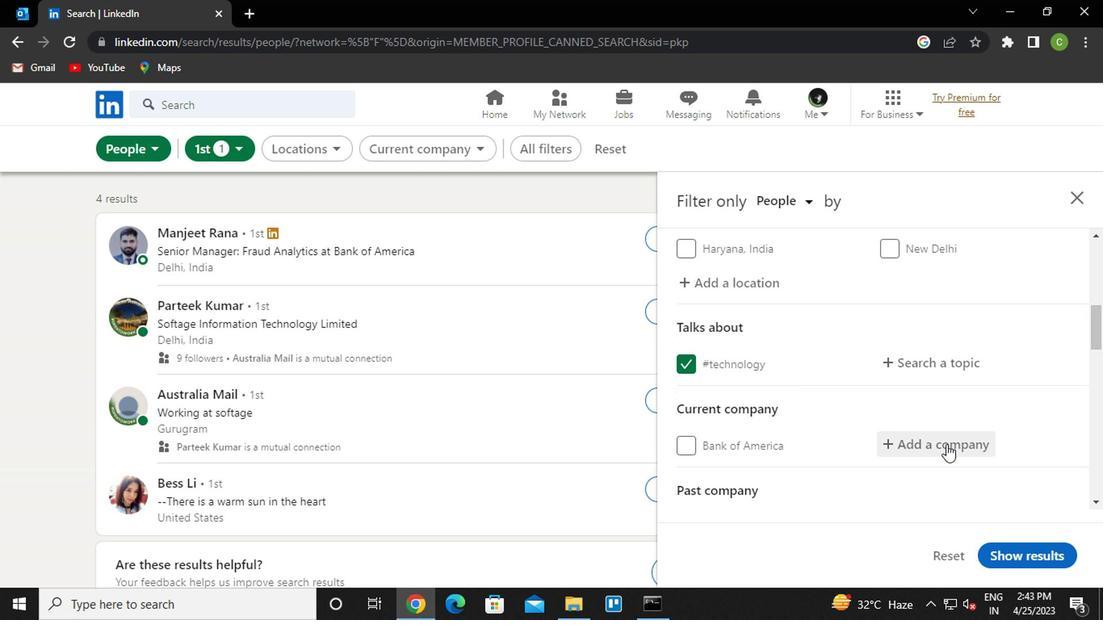 
Action: Mouse pressed left at (944, 451)
Screenshot: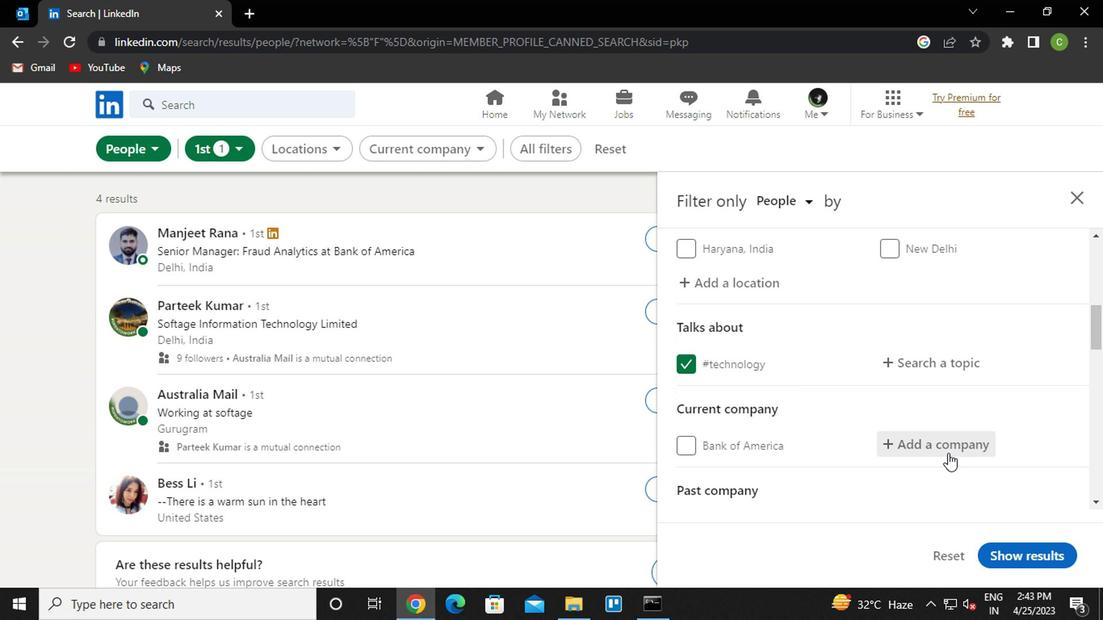 
Action: Key pressed <Key.caps_lock>us<Key.space><Key.caps_lock><Key.caps_lock>t<Key.caps_lock>ea<Key.backspace>ch
Screenshot: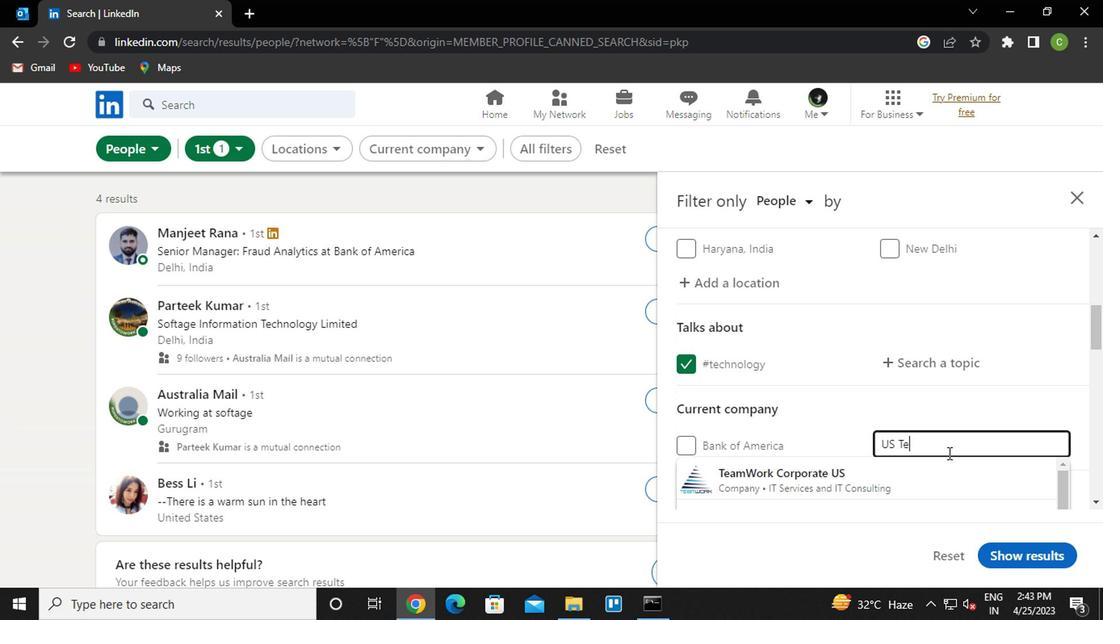 
Action: Mouse moved to (872, 475)
Screenshot: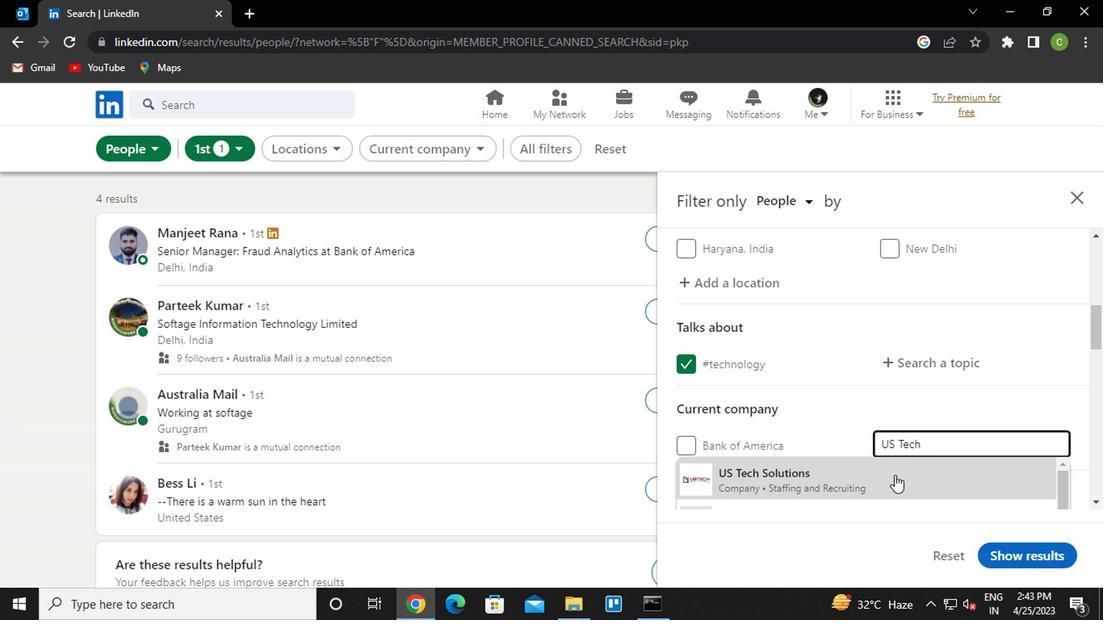 
Action: Mouse pressed left at (872, 475)
Screenshot: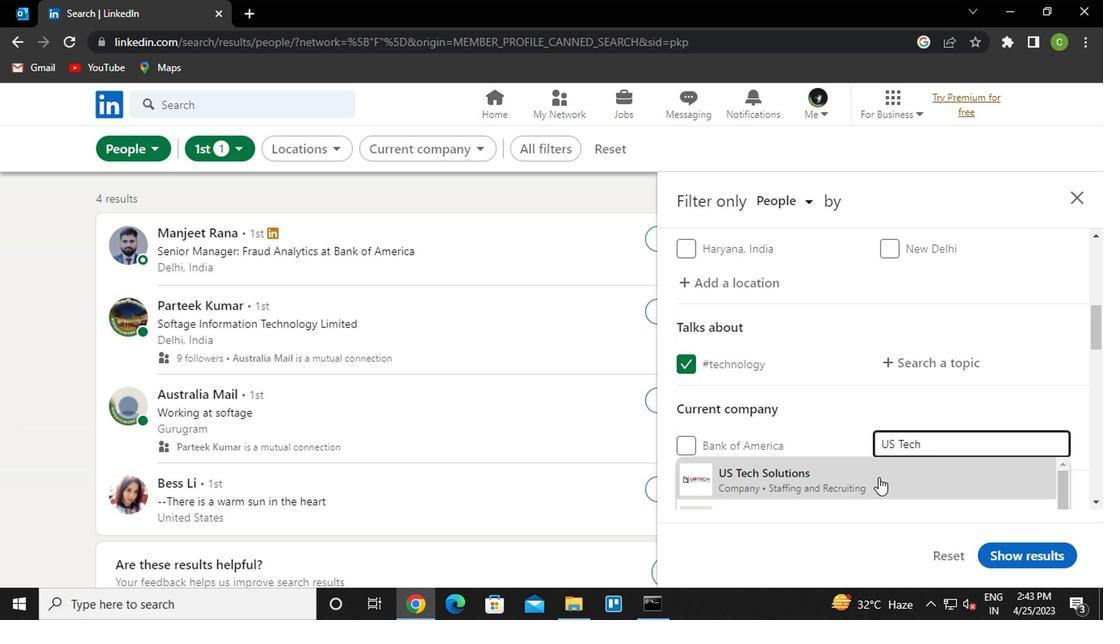 
Action: Mouse moved to (888, 416)
Screenshot: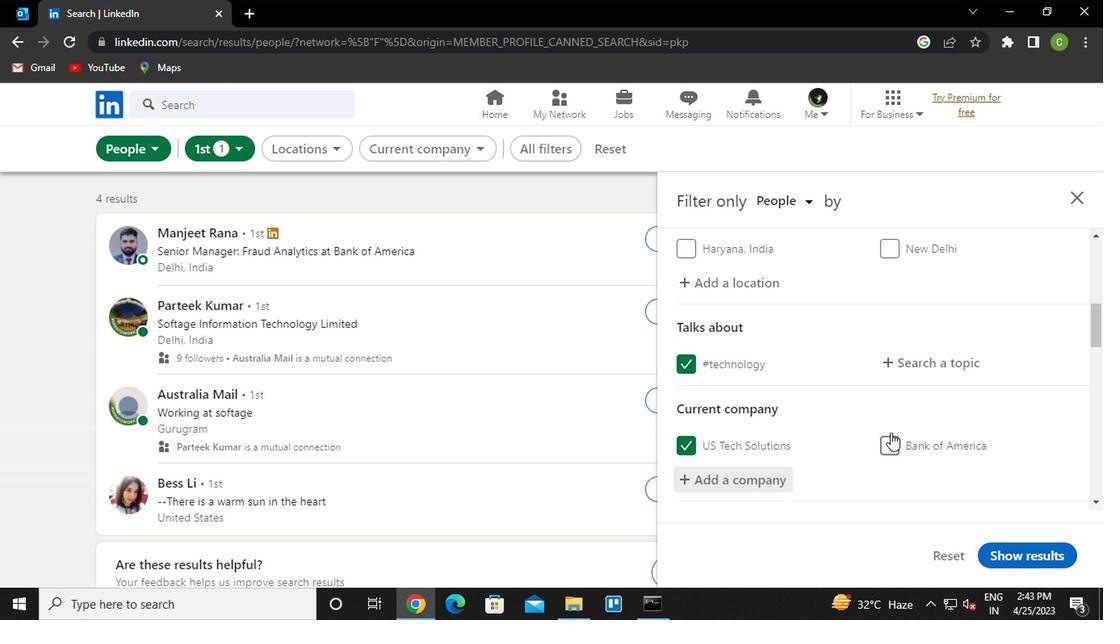 
Action: Mouse scrolled (888, 415) with delta (0, -1)
Screenshot: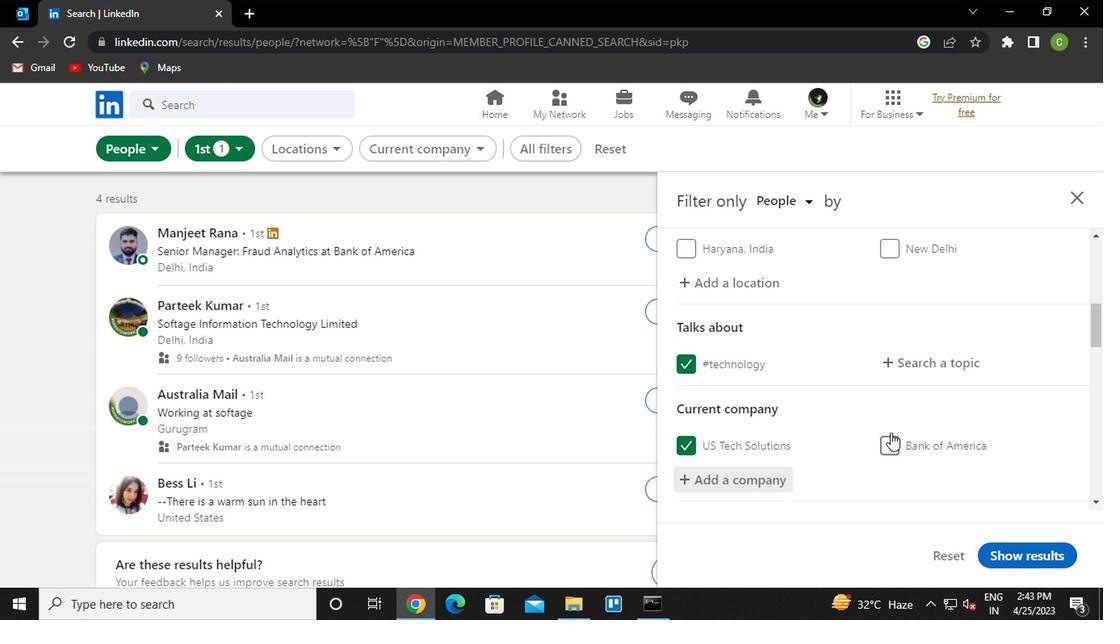
Action: Mouse moved to (875, 406)
Screenshot: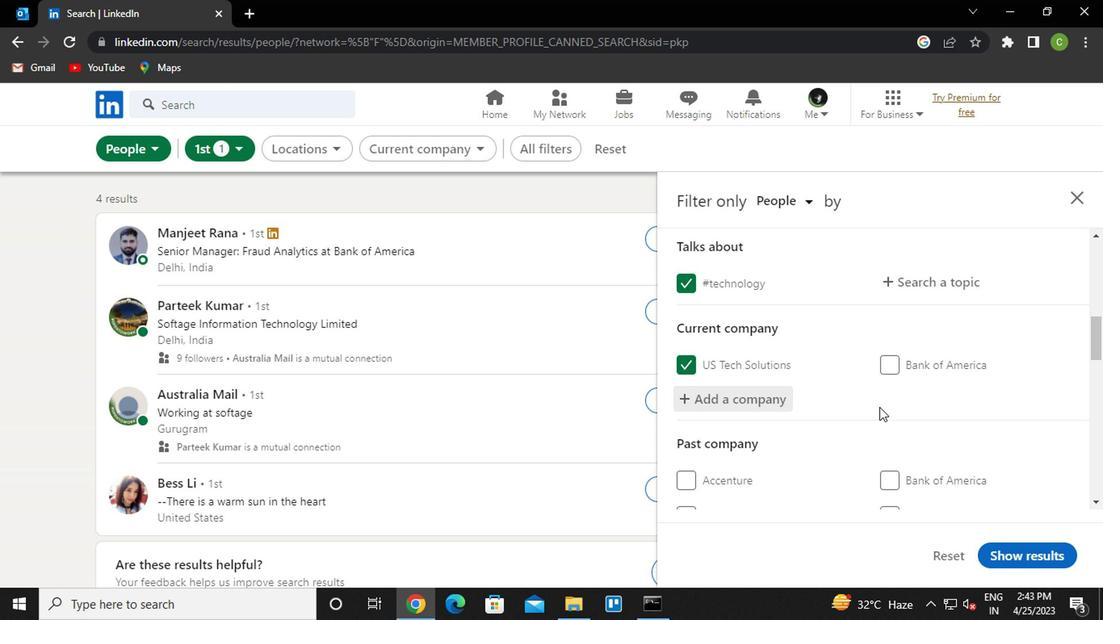 
Action: Mouse scrolled (875, 406) with delta (0, 0)
Screenshot: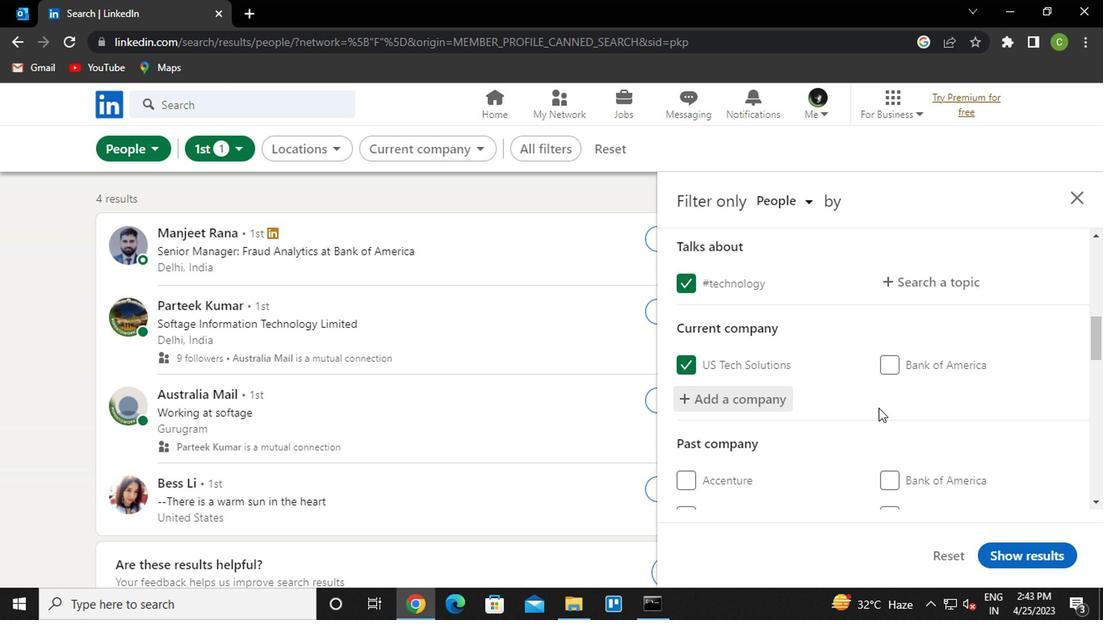 
Action: Mouse moved to (875, 406)
Screenshot: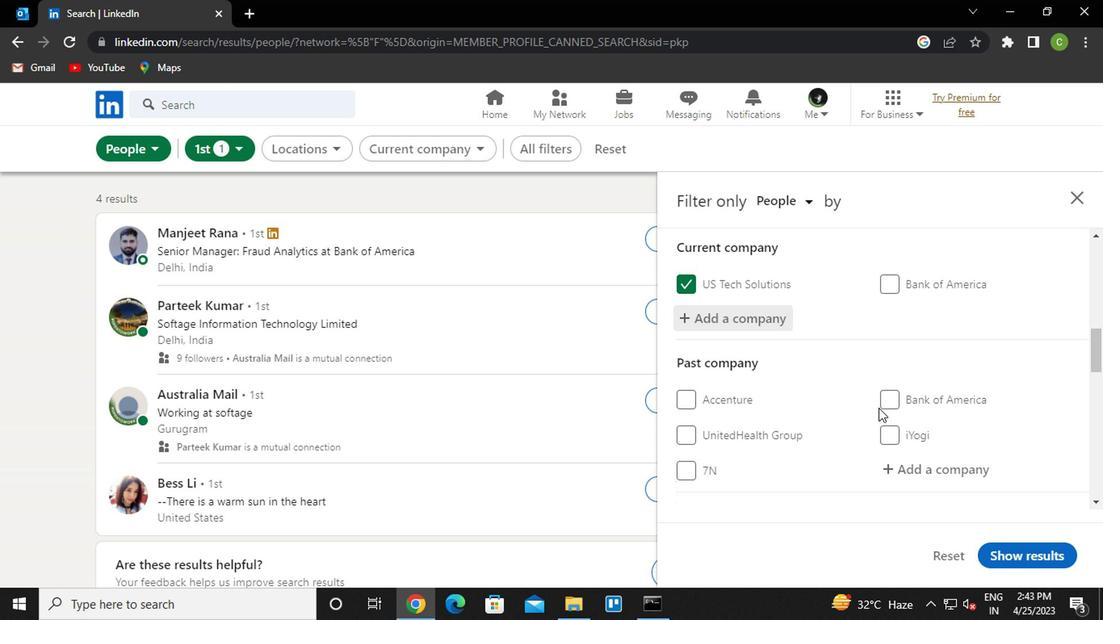 
Action: Mouse scrolled (875, 406) with delta (0, 0)
Screenshot: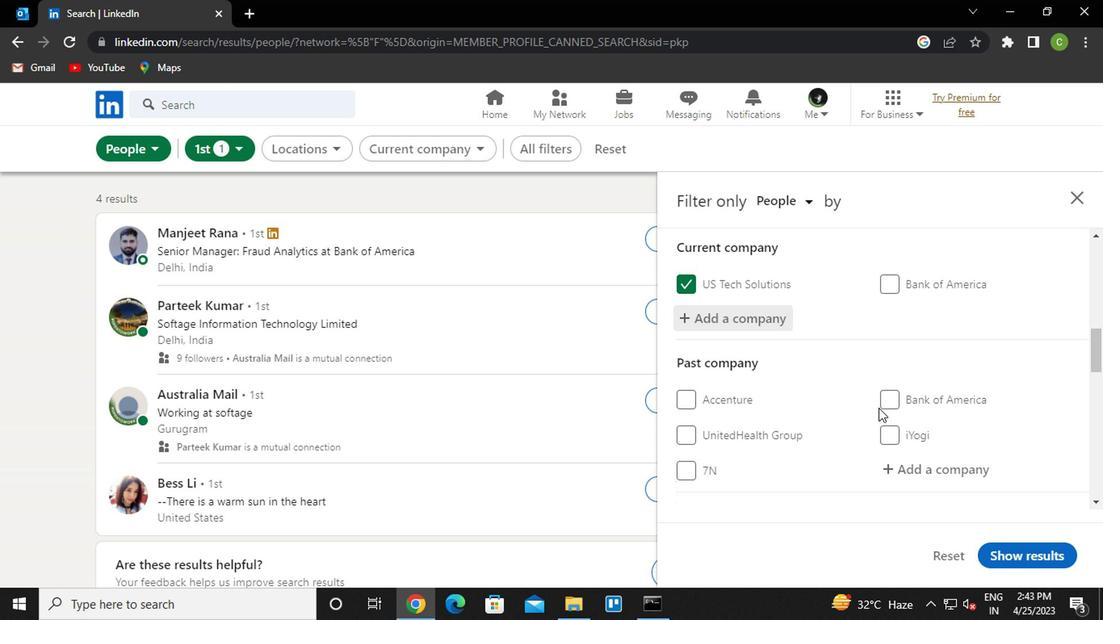 
Action: Mouse scrolled (875, 406) with delta (0, 0)
Screenshot: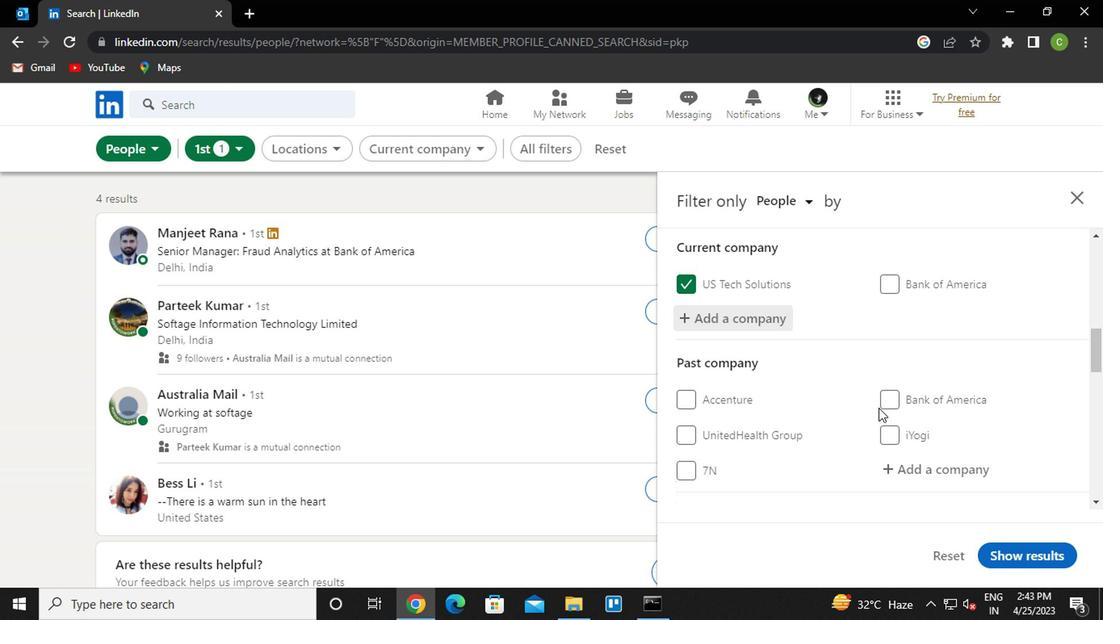 
Action: Mouse moved to (768, 439)
Screenshot: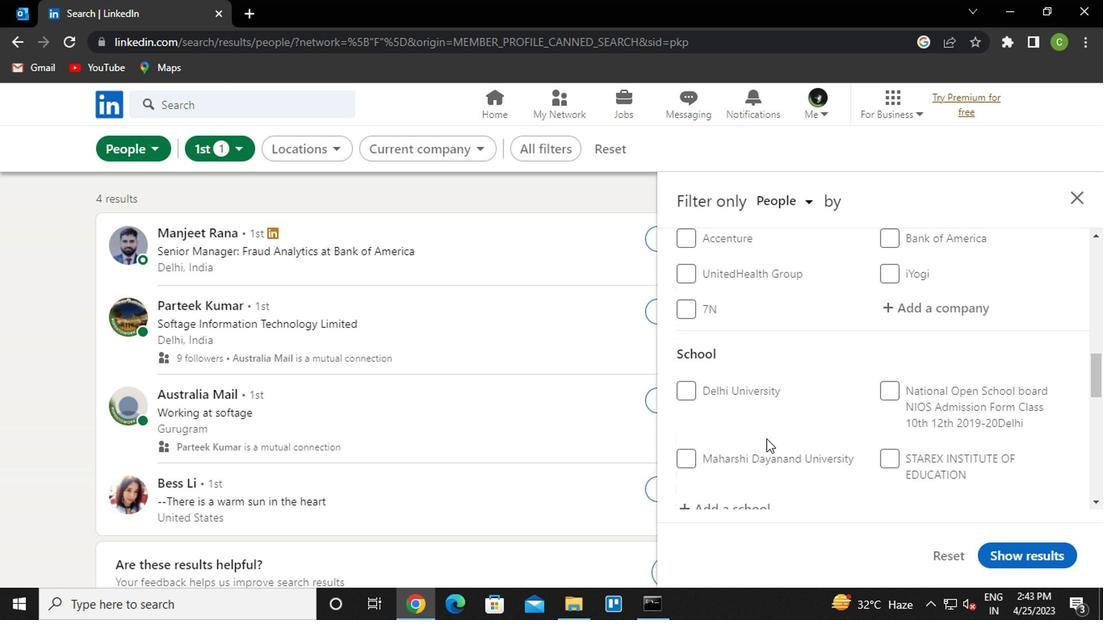 
Action: Mouse scrolled (768, 438) with delta (0, -1)
Screenshot: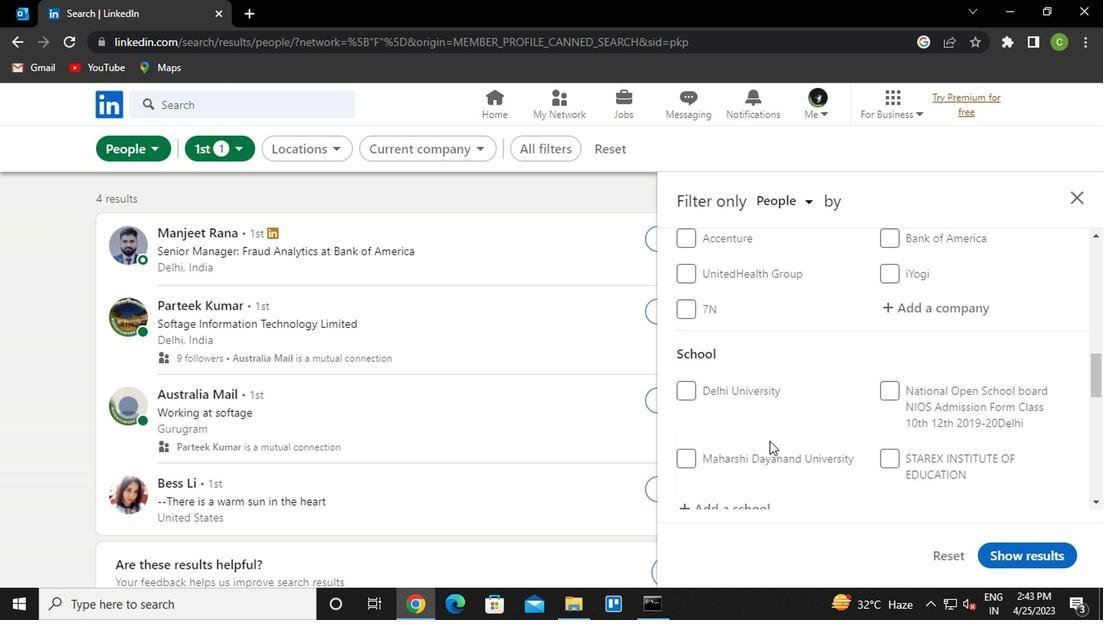 
Action: Mouse moved to (770, 438)
Screenshot: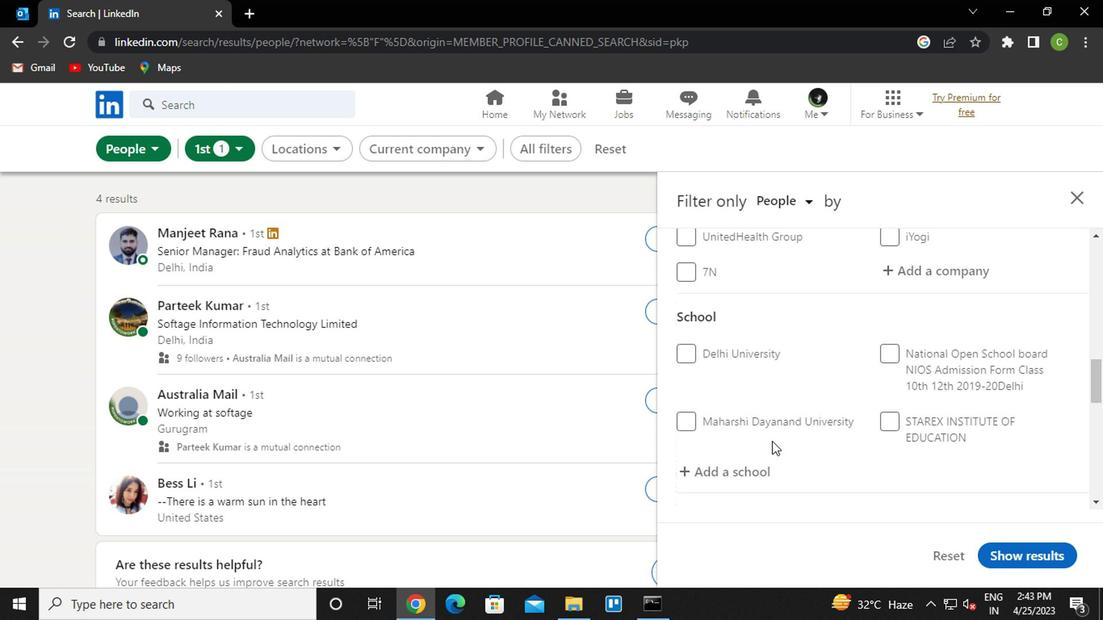 
Action: Mouse scrolled (770, 437) with delta (0, 0)
Screenshot: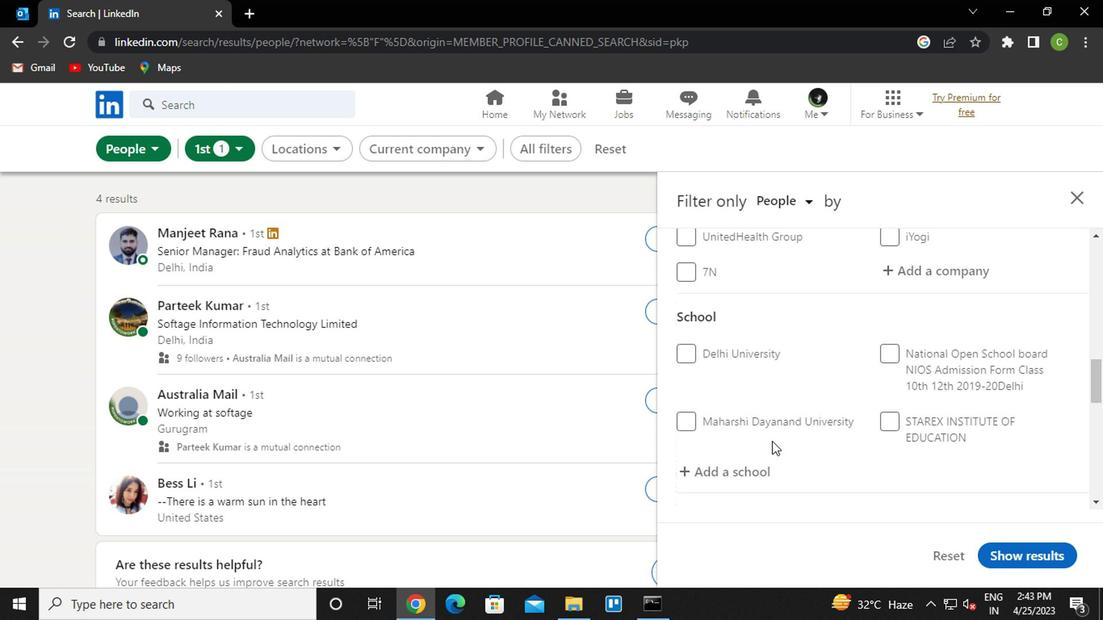 
Action: Mouse moved to (740, 352)
Screenshot: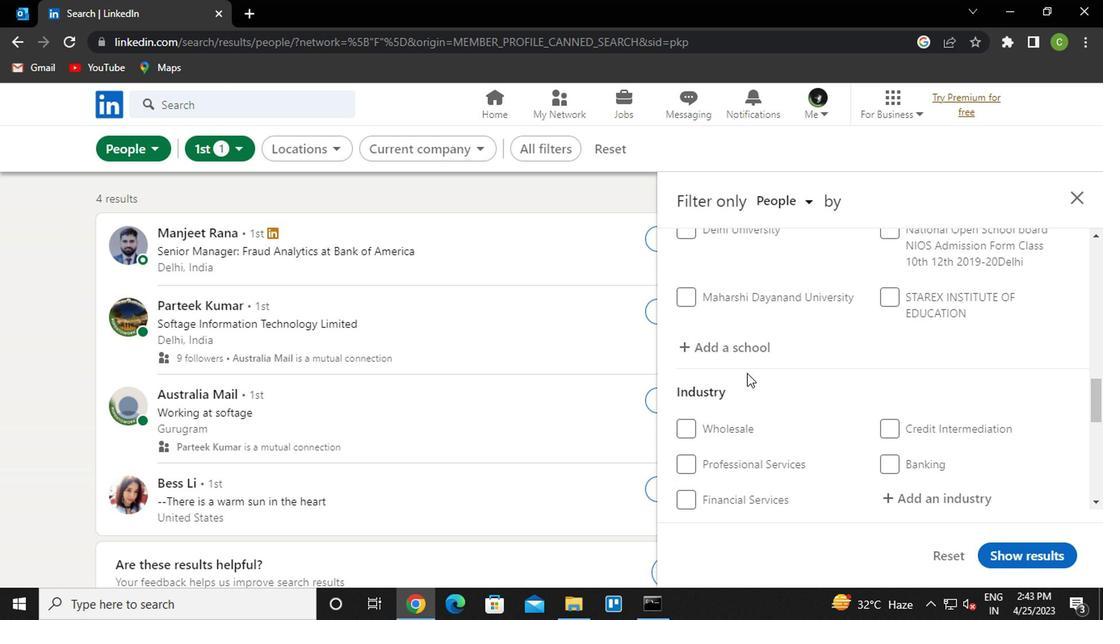 
Action: Mouse pressed left at (740, 352)
Screenshot: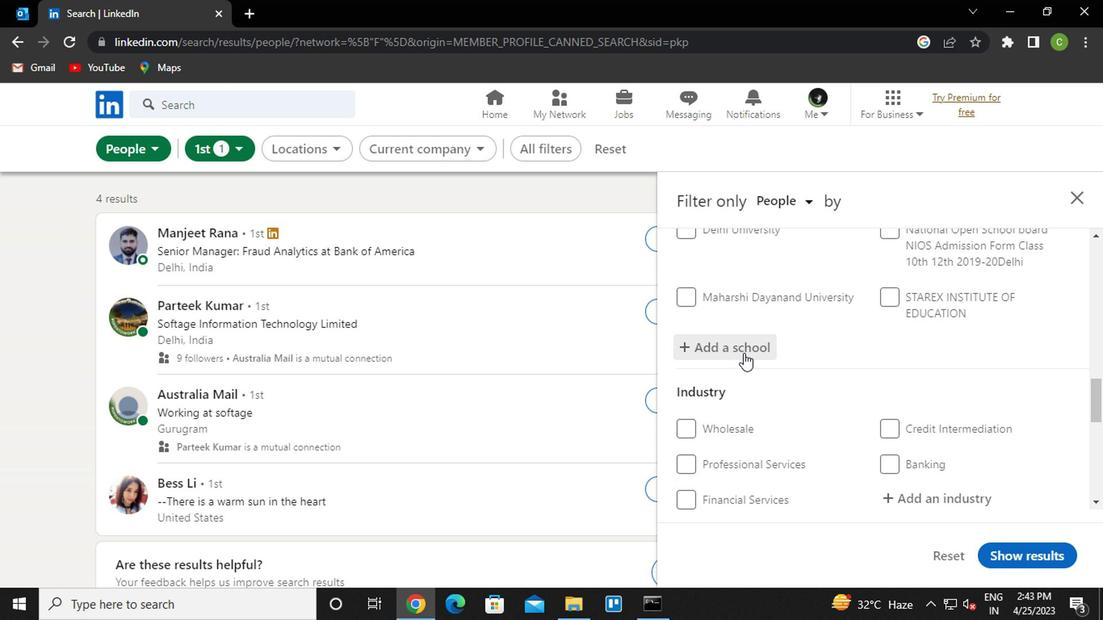 
Action: Key pressed <Key.caps_lock>sies<Key.right><Key.right><Key.down><Key.down><Key.down><Key.enter>
Screenshot: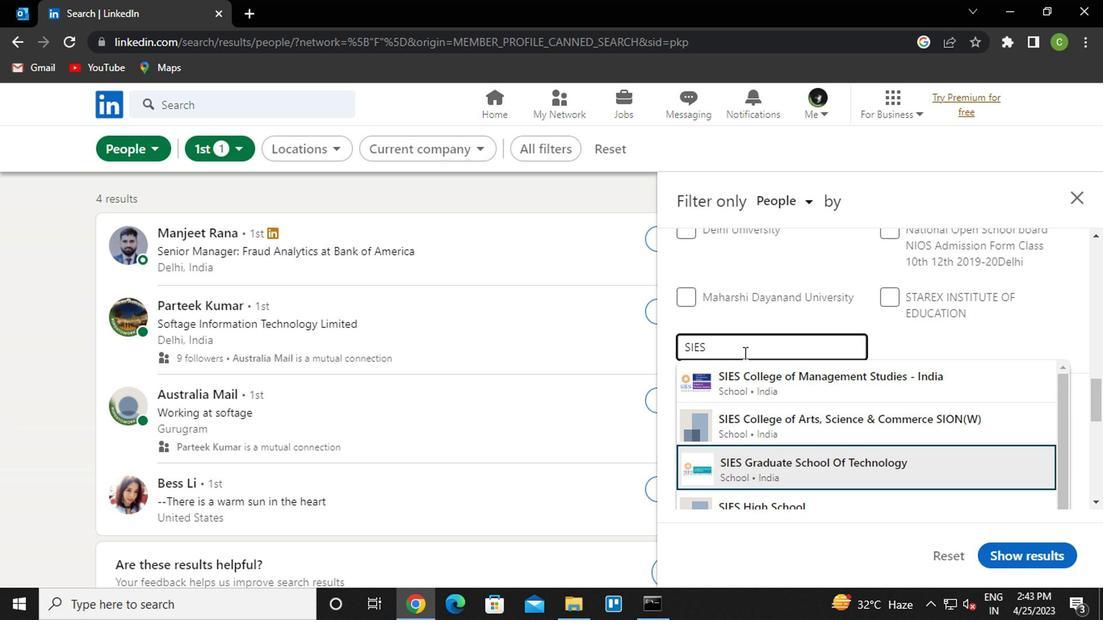 
Action: Mouse moved to (811, 350)
Screenshot: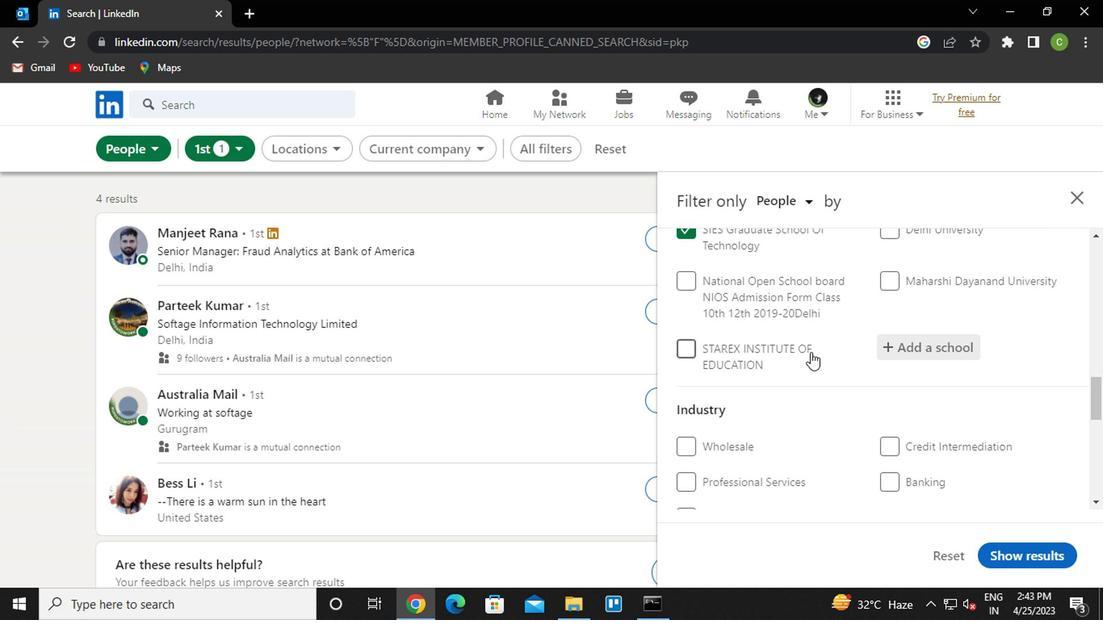 
Action: Mouse scrolled (811, 349) with delta (0, -1)
Screenshot: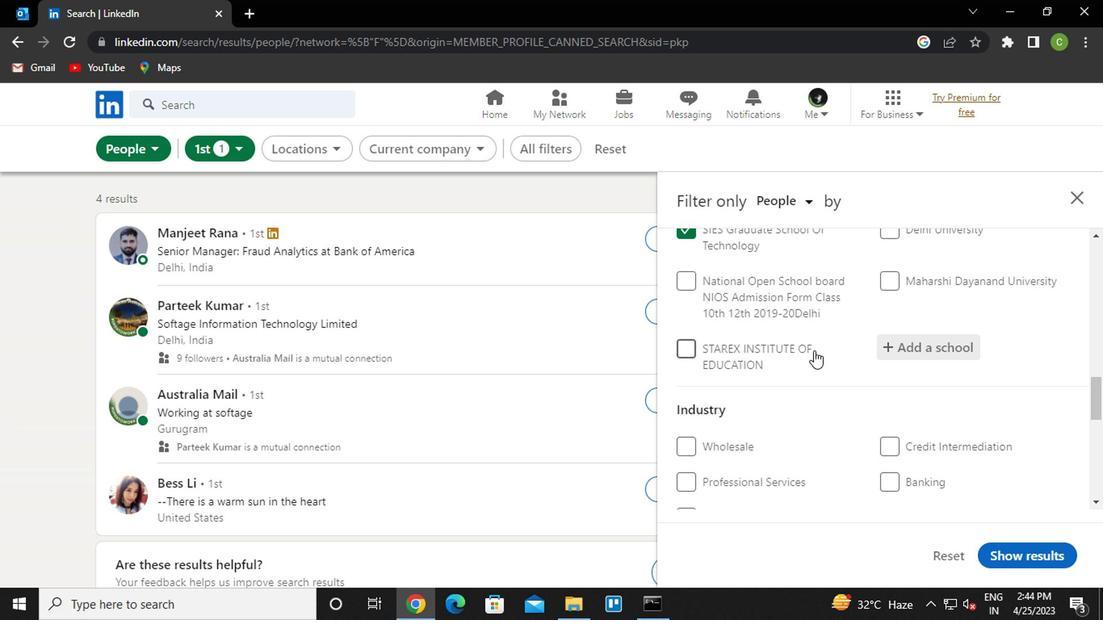
Action: Mouse moved to (910, 436)
Screenshot: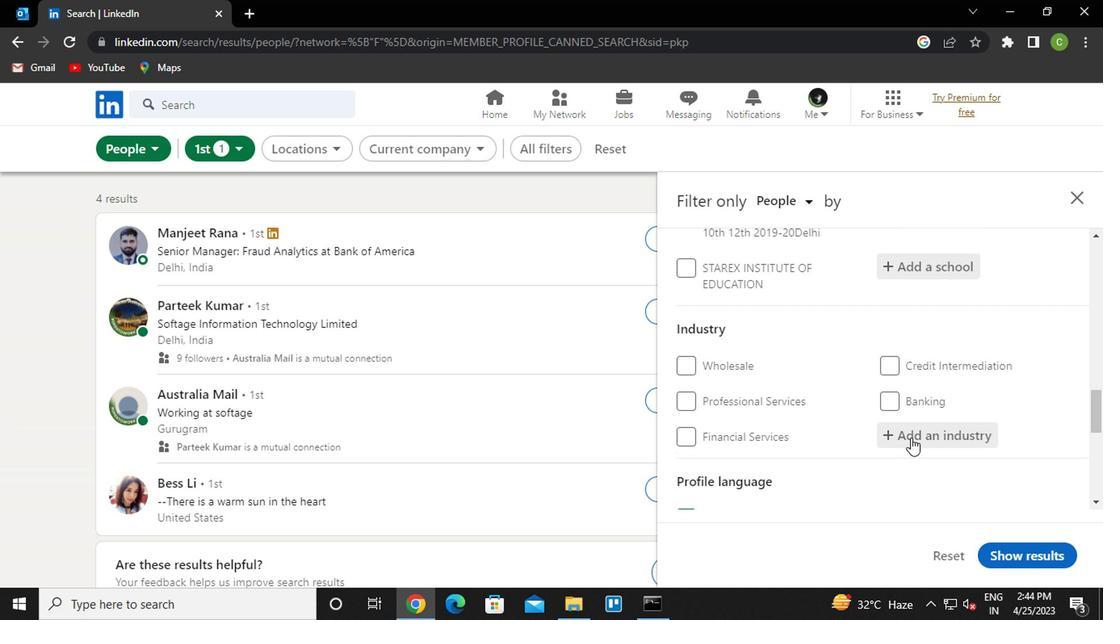 
Action: Mouse pressed left at (910, 436)
Screenshot: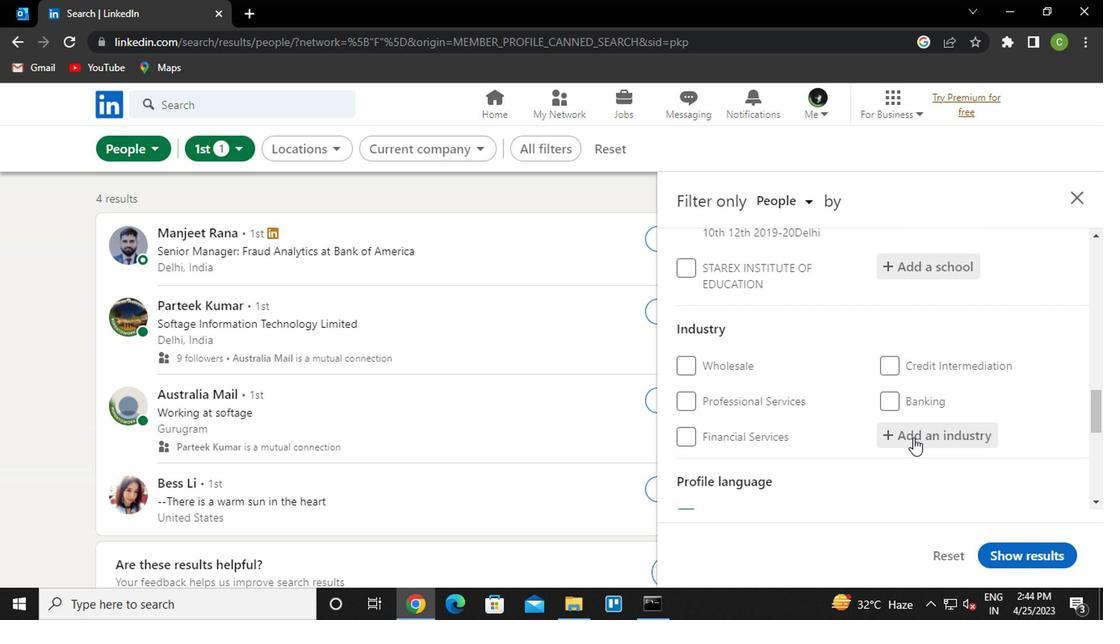 
Action: Mouse moved to (900, 443)
Screenshot: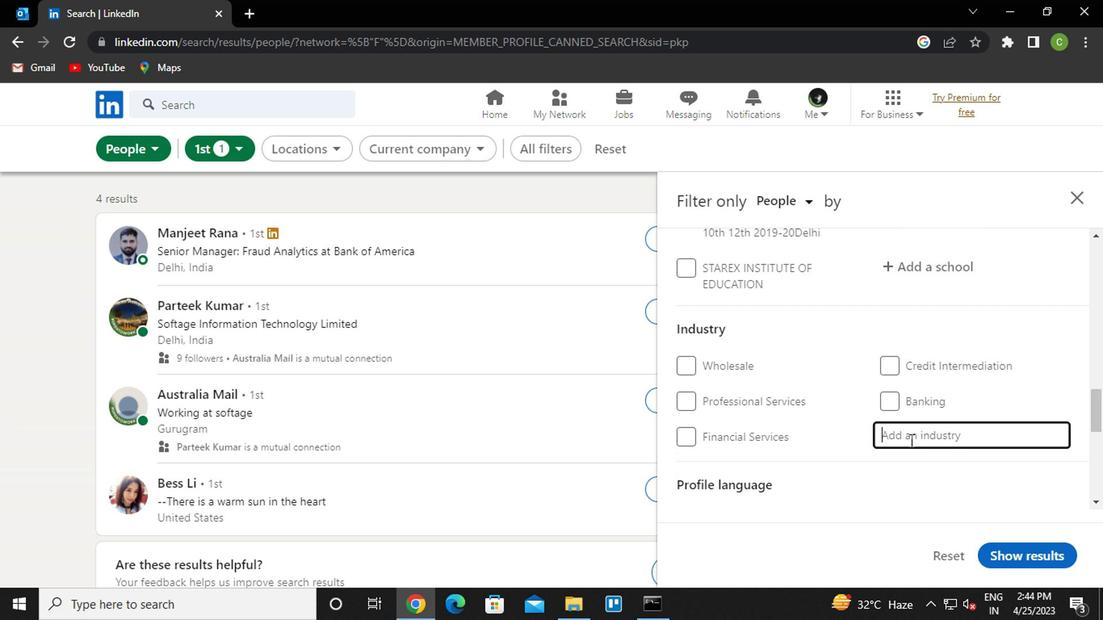 
Action: Key pressed <Key.caps_lock><Key.caps_lock>g<Key.caps_lock>lass<Key.space>product
Screenshot: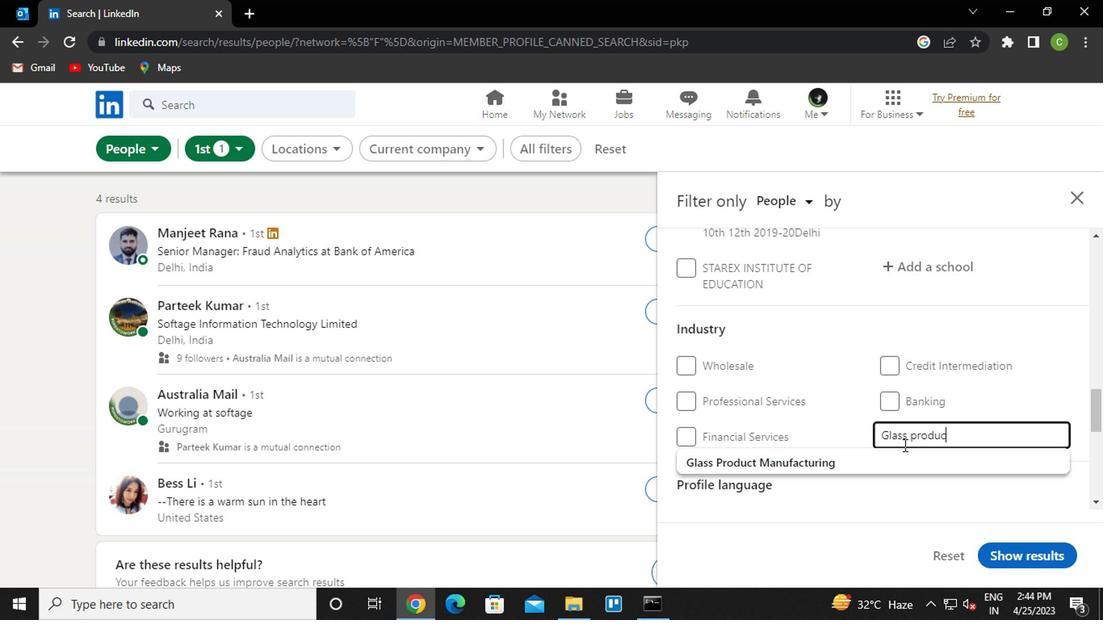 
Action: Mouse moved to (908, 456)
Screenshot: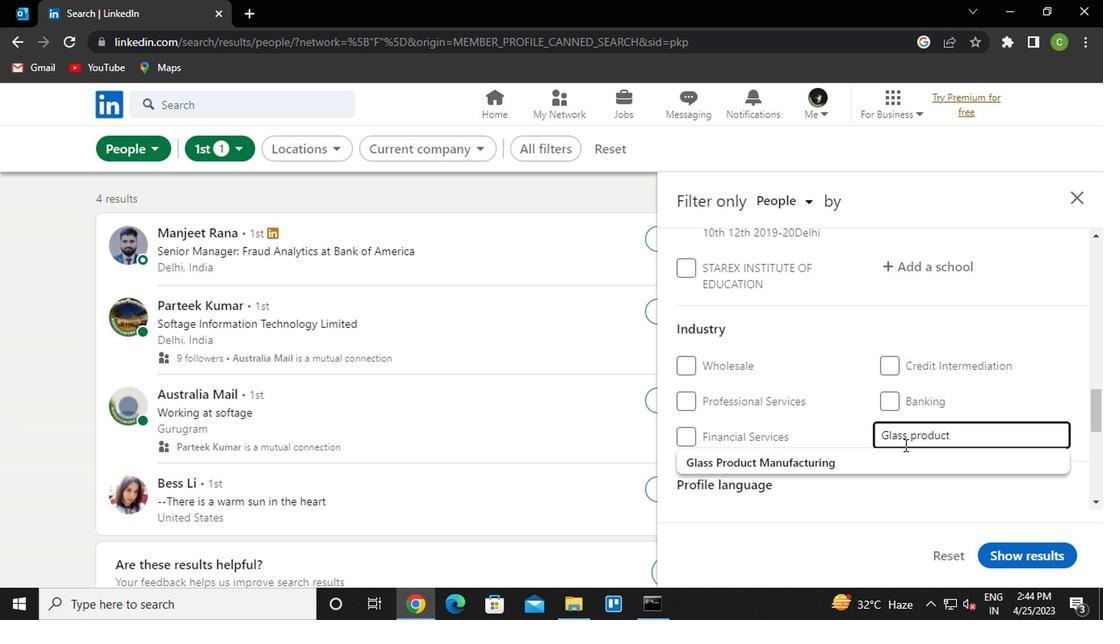 
Action: Mouse pressed left at (908, 456)
Screenshot: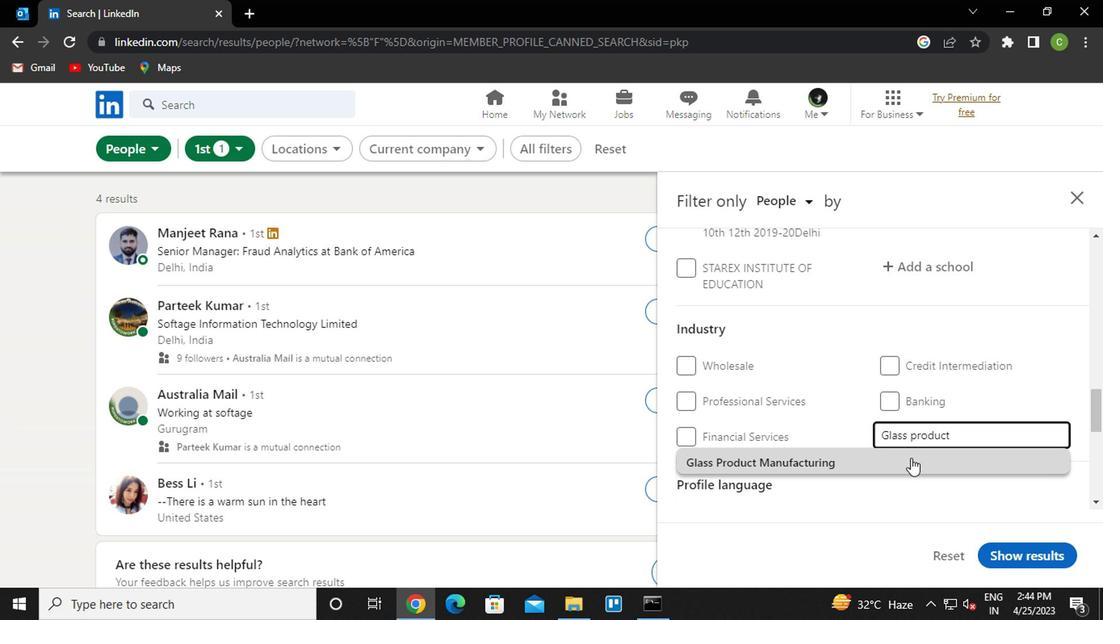 
Action: Mouse moved to (902, 416)
Screenshot: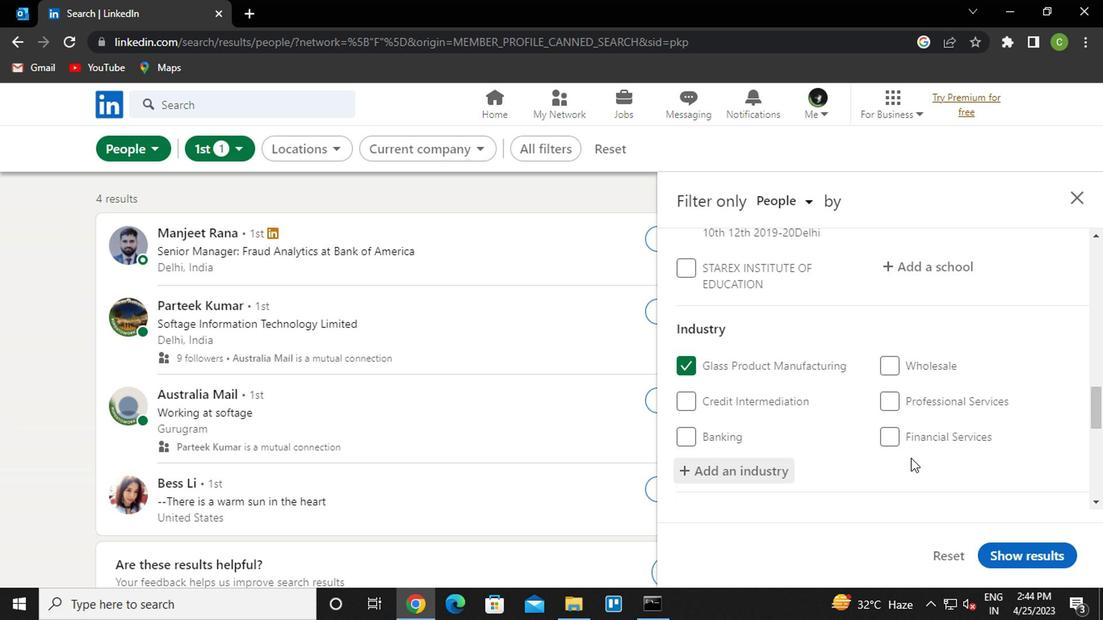 
Action: Mouse scrolled (902, 415) with delta (0, -1)
Screenshot: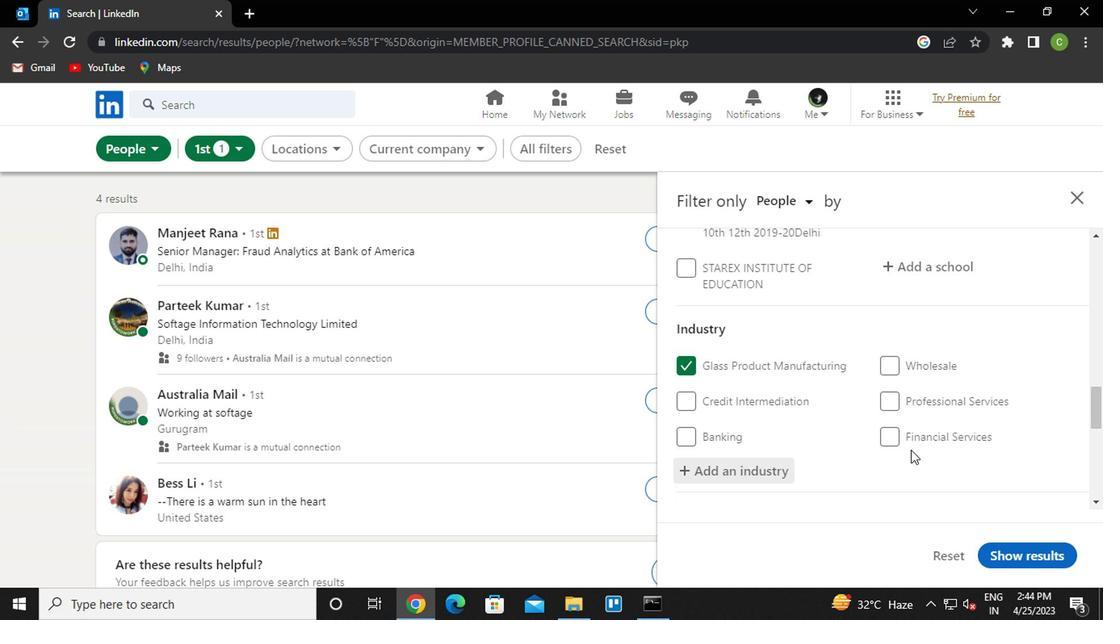
Action: Mouse moved to (900, 416)
Screenshot: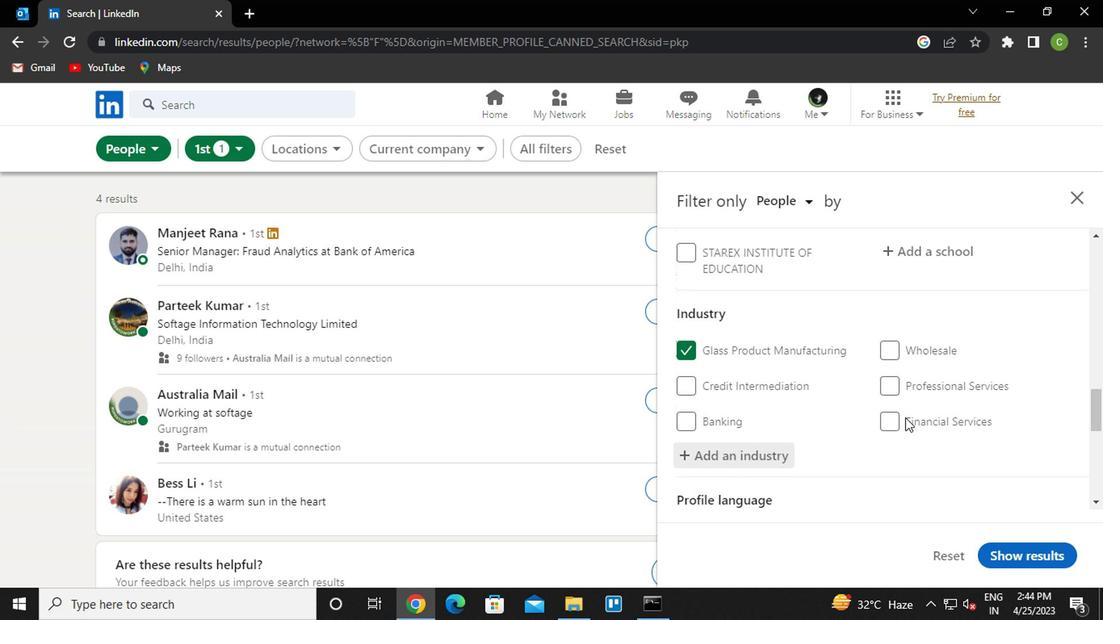 
Action: Mouse scrolled (900, 415) with delta (0, -1)
Screenshot: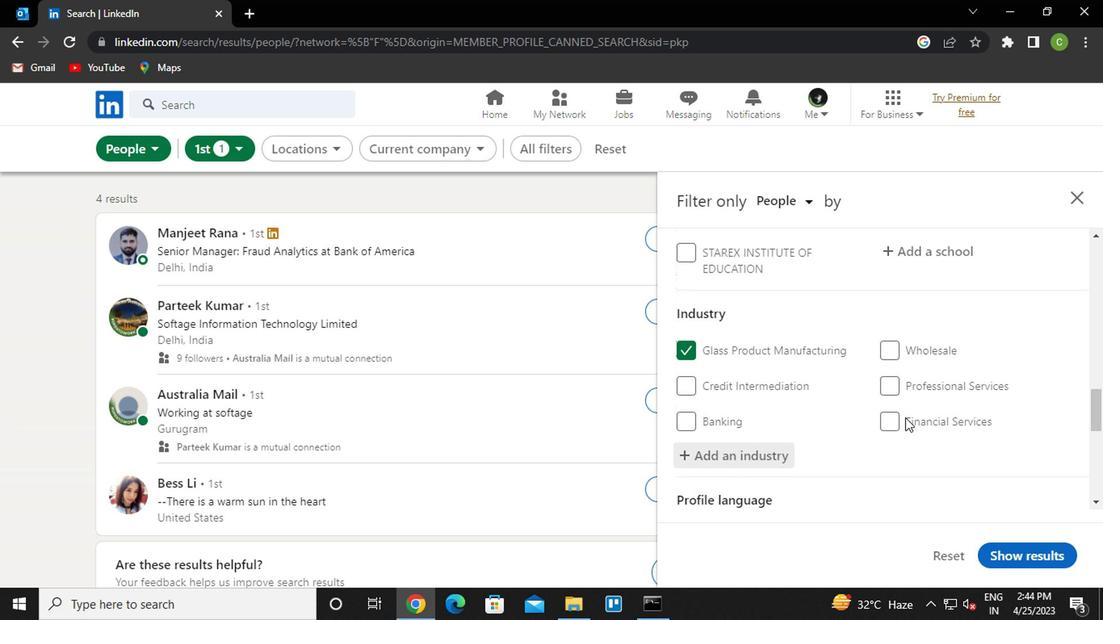 
Action: Mouse moved to (860, 410)
Screenshot: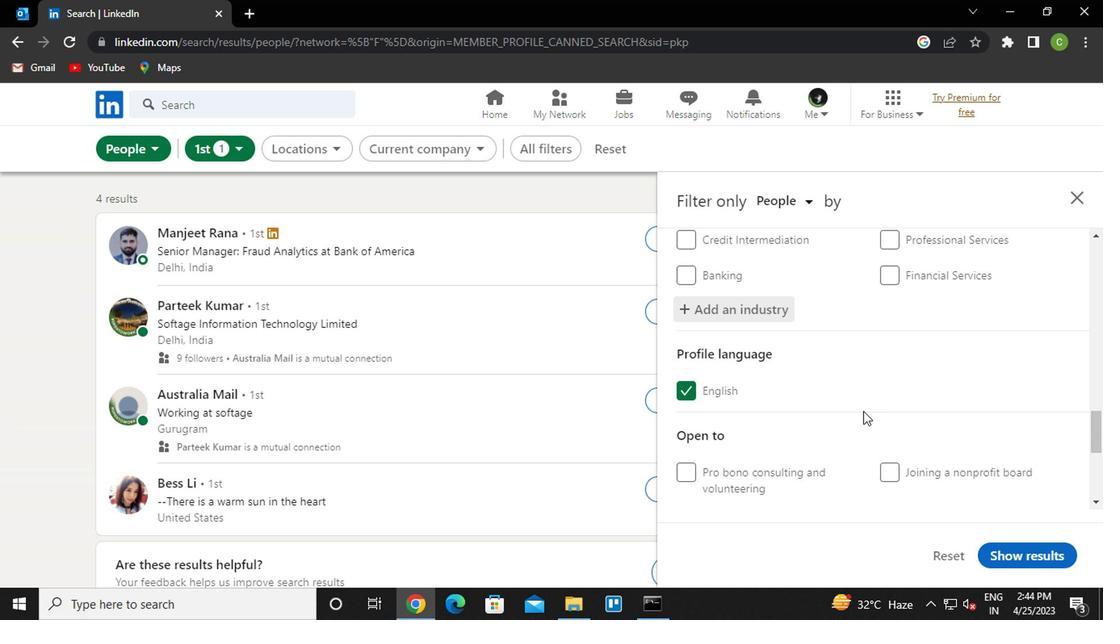 
Action: Mouse scrolled (860, 409) with delta (0, -1)
Screenshot: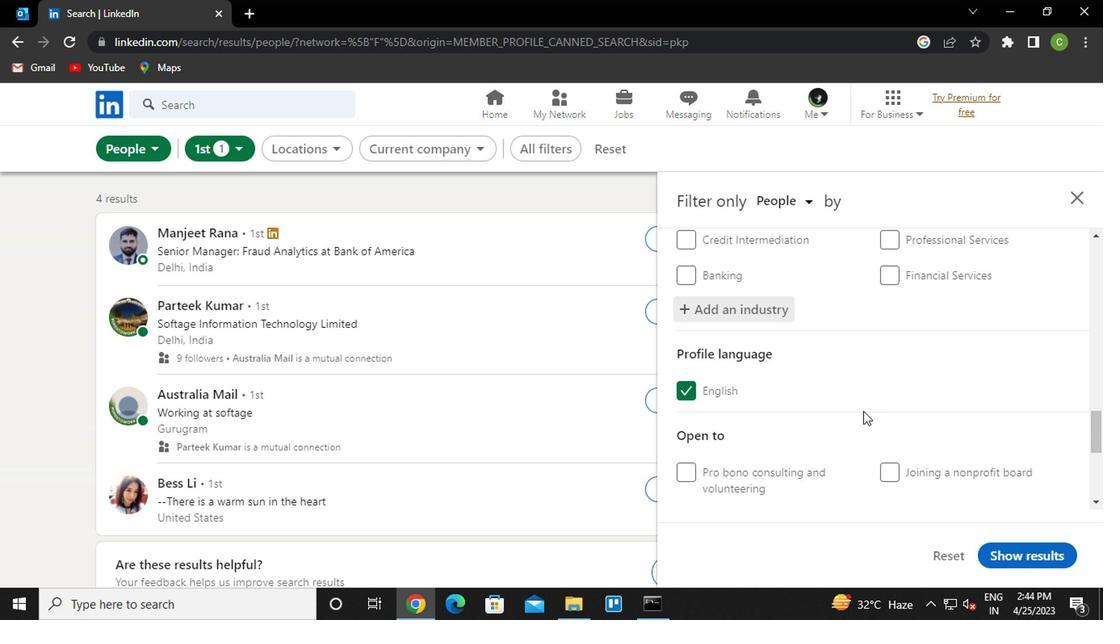 
Action: Mouse moved to (850, 413)
Screenshot: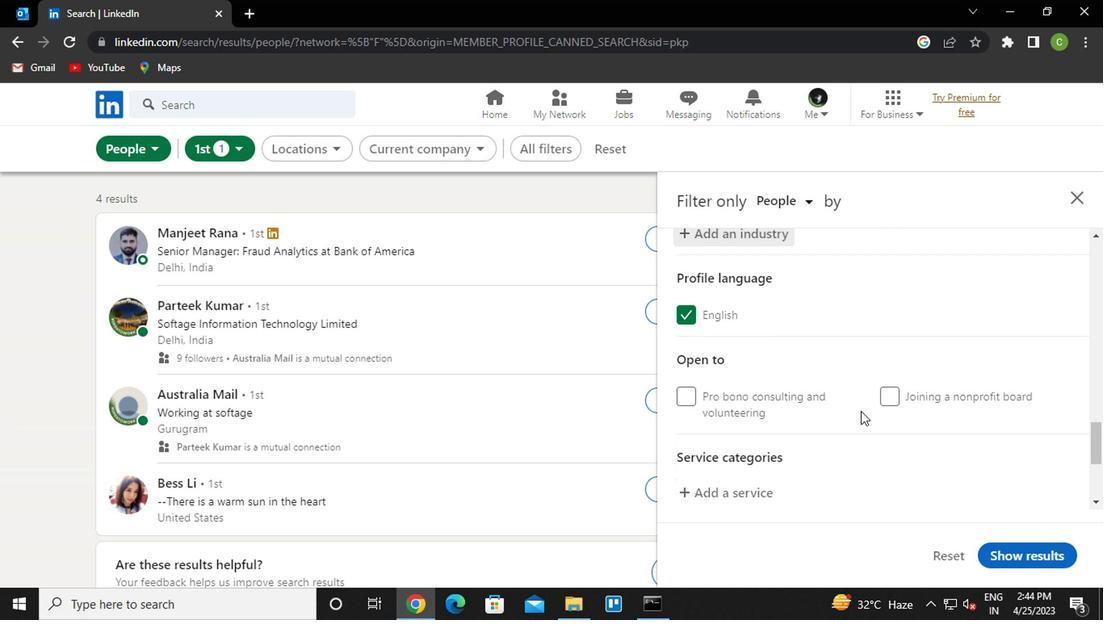 
Action: Mouse scrolled (850, 412) with delta (0, 0)
Screenshot: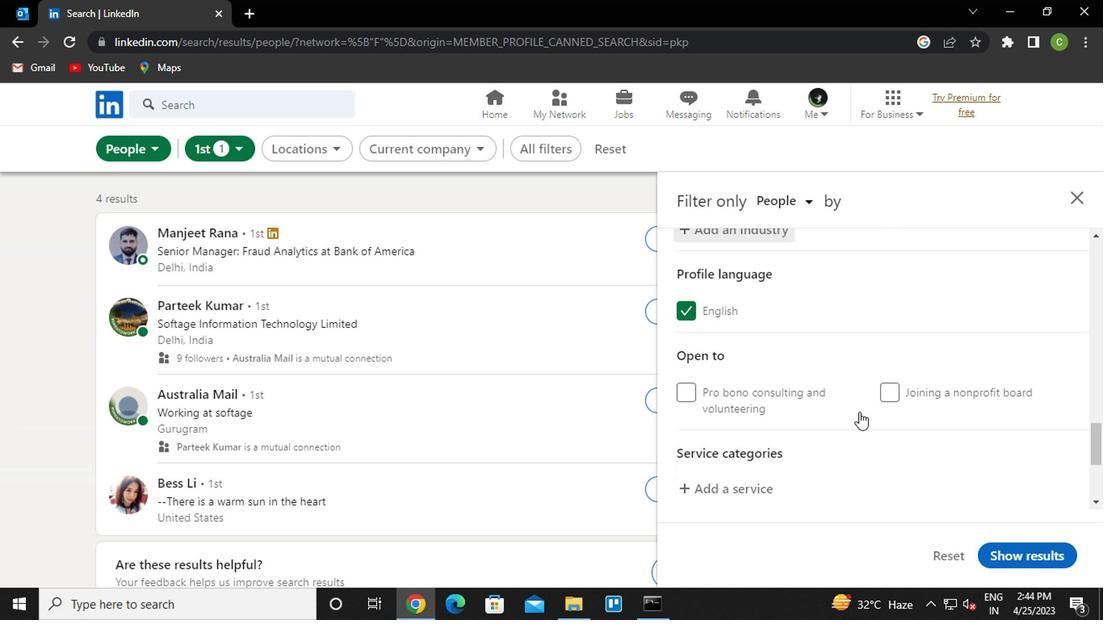
Action: Mouse moved to (849, 413)
Screenshot: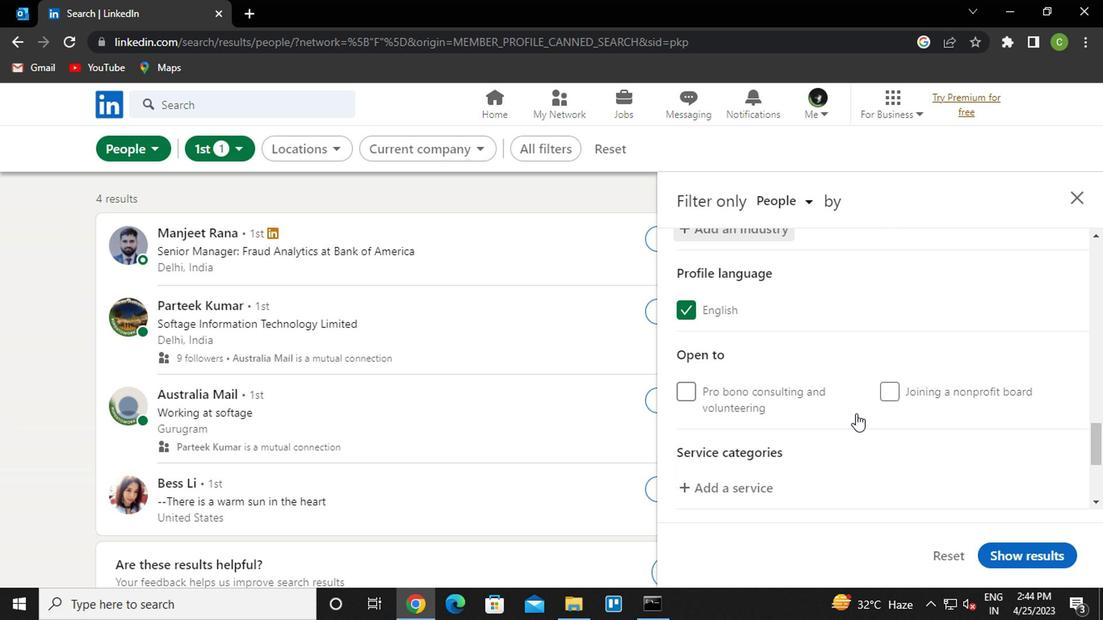 
Action: Mouse scrolled (849, 412) with delta (0, 0)
Screenshot: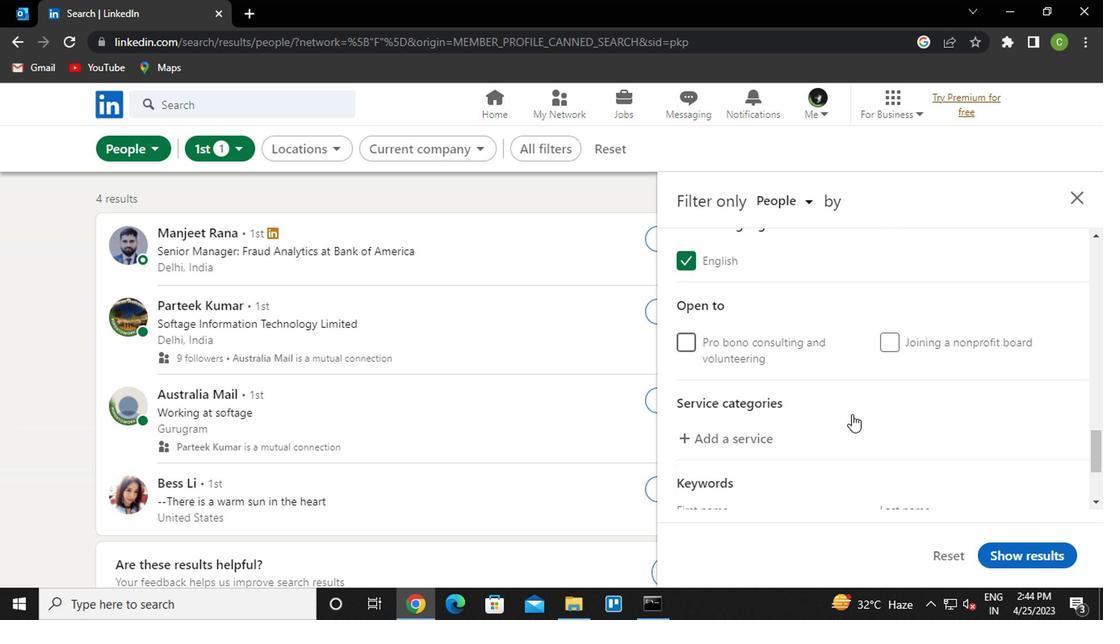 
Action: Mouse moved to (754, 330)
Screenshot: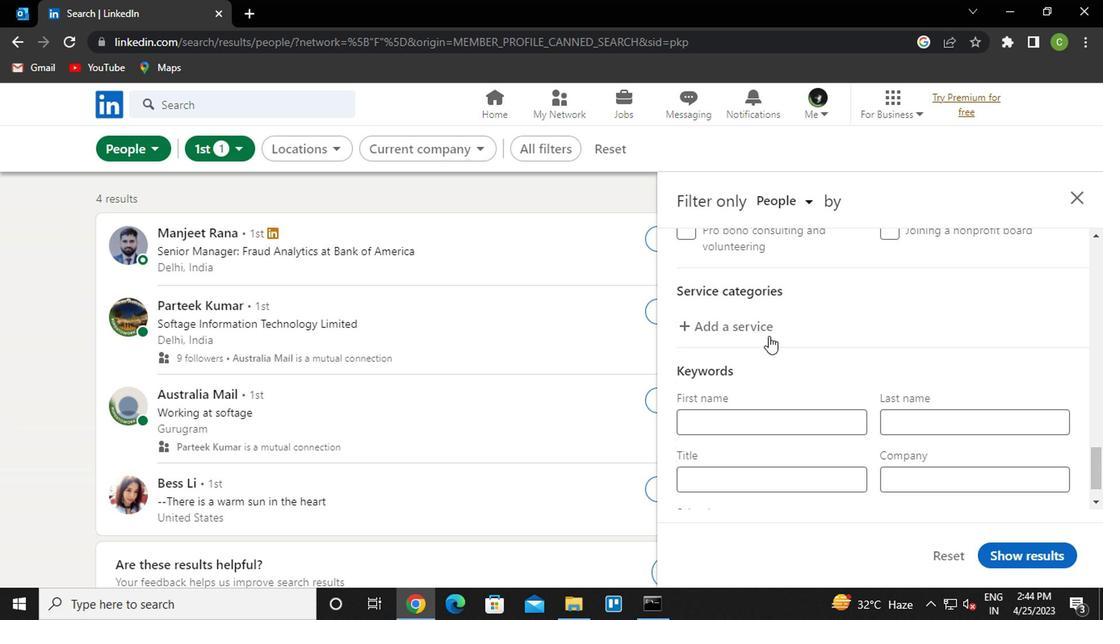 
Action: Mouse pressed left at (754, 330)
Screenshot: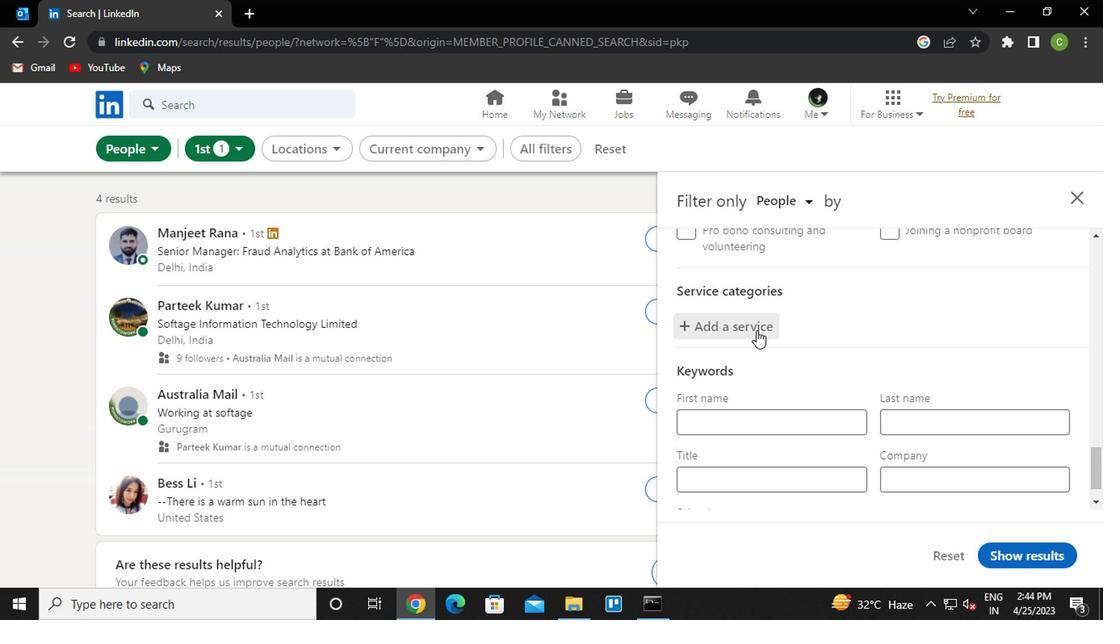 
Action: Key pressed <Key.caps_lock>p<Key.caps_lock>or<Key.down><Key.enter>
Screenshot: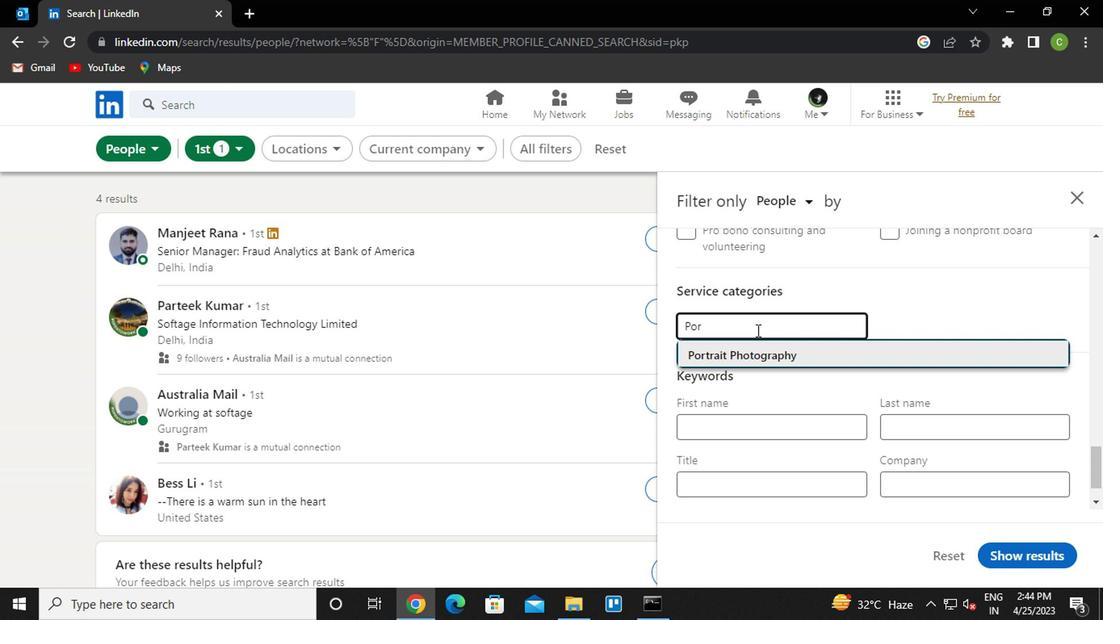 
Action: Mouse moved to (750, 489)
Screenshot: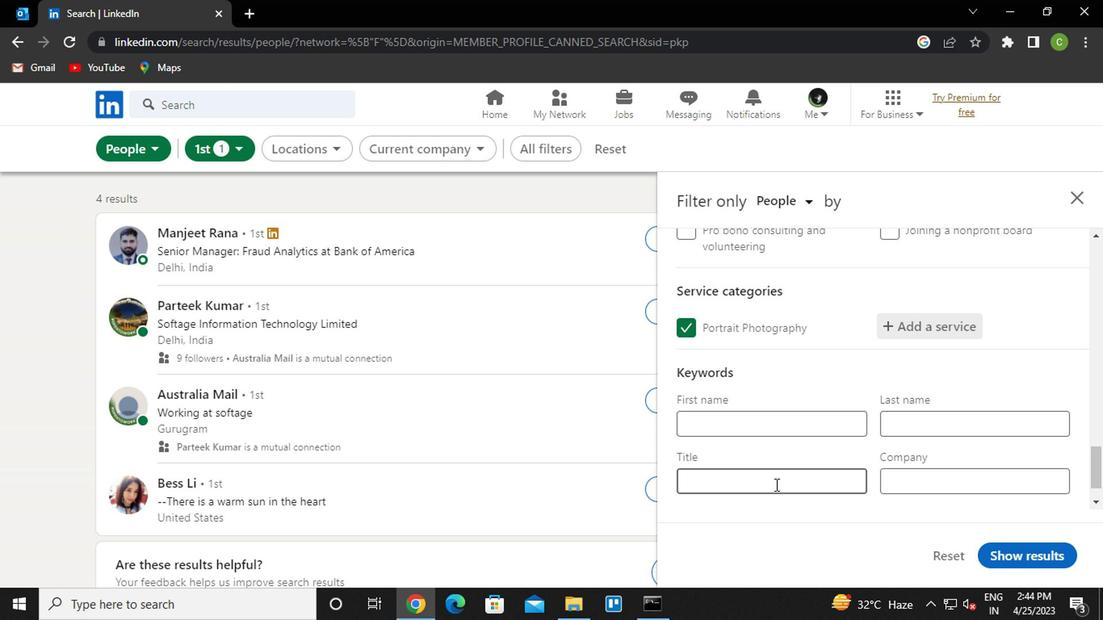 
Action: Mouse pressed left at (750, 489)
Screenshot: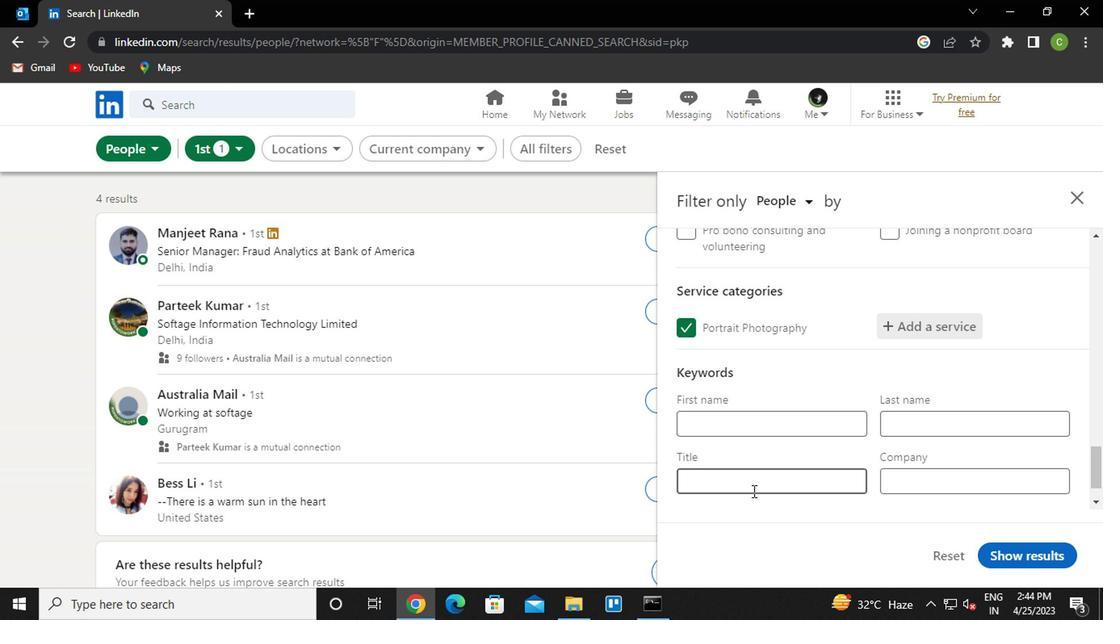 
Action: Key pressed <Key.caps_lock>d<Key.caps_lock>irector<Key.space>of<Key.space><Key.caps_lock>s<Key.caps_lock>torytelling
Screenshot: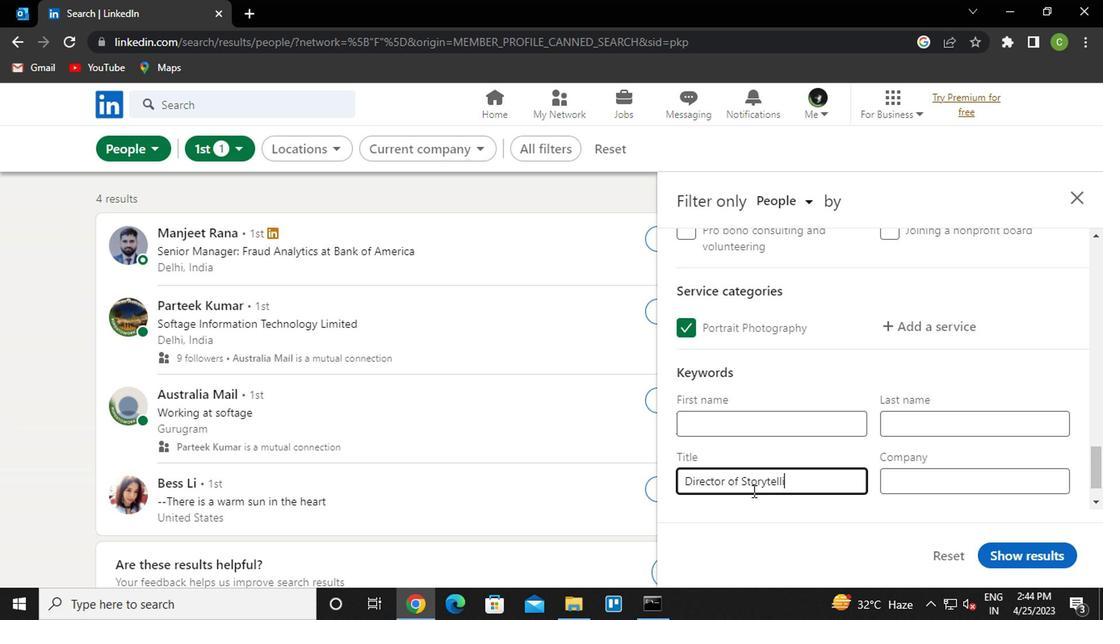 
Action: Mouse moved to (1003, 557)
Screenshot: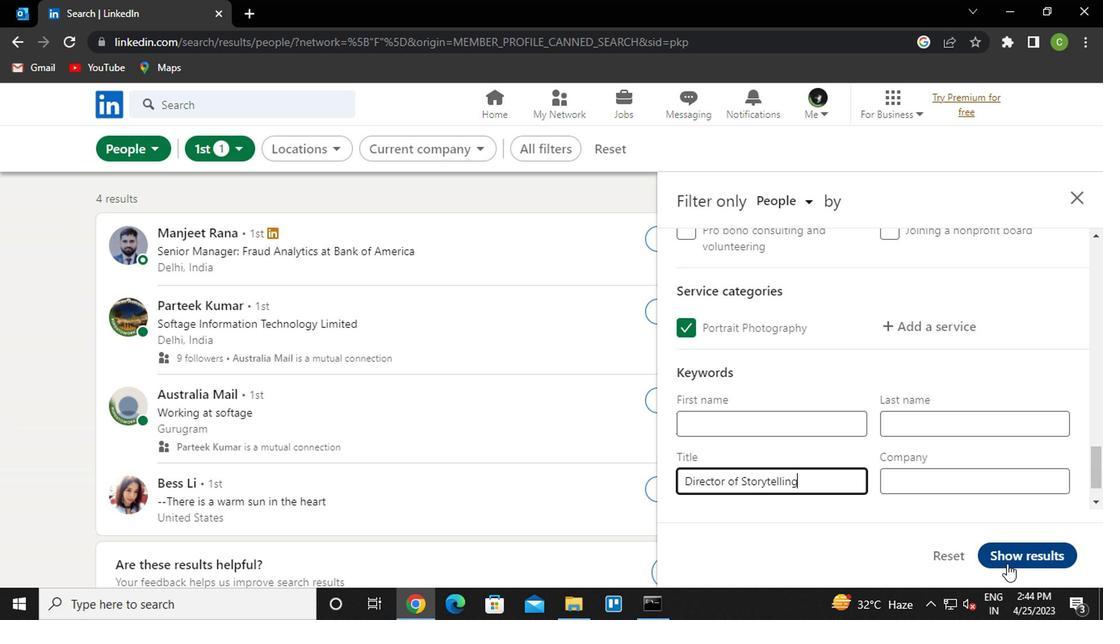 
Action: Mouse pressed left at (1003, 557)
Screenshot: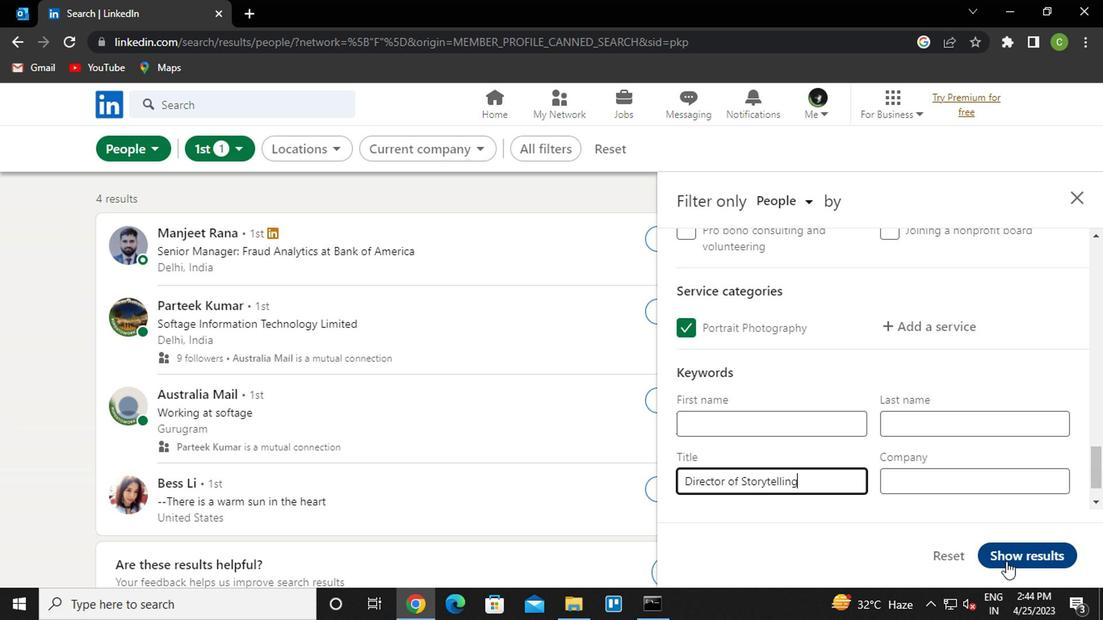
Action: Mouse moved to (571, 549)
Screenshot: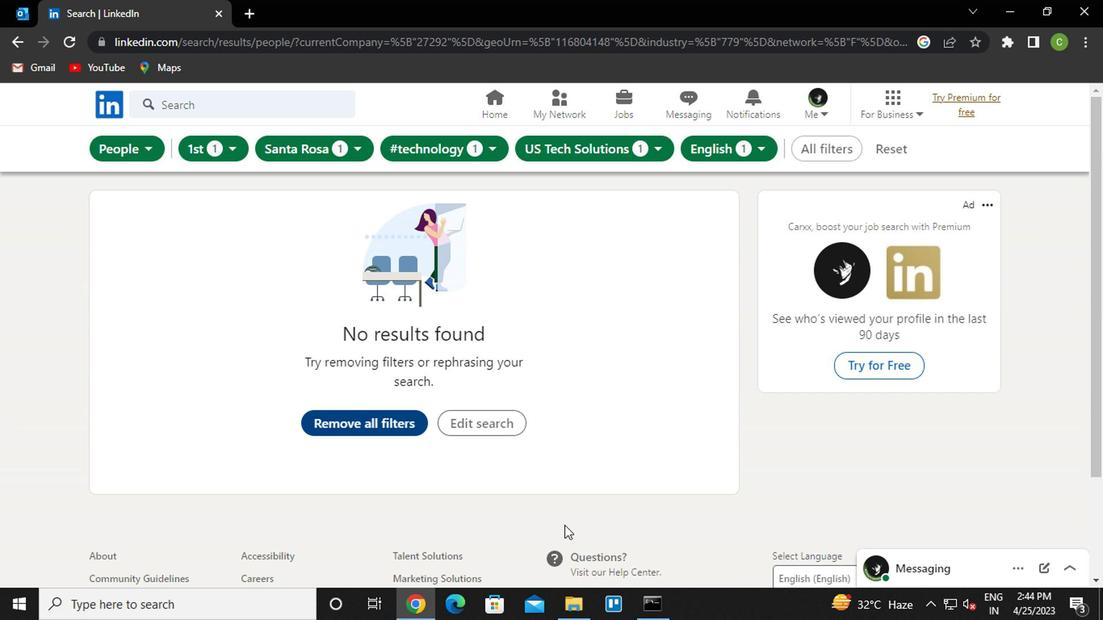 
